 Task: Open Card Card0000000289 in Board Board0000000073 in Workspace WS0000000025 in Trello. Add Member Nikrathi889@gmail.com to Card Card0000000289 in Board Board0000000073 in Workspace WS0000000025 in Trello. Add Green Label titled Label0000000289 to Card Card0000000289 in Board Board0000000073 in Workspace WS0000000025 in Trello. Add Checklist CL0000000289 to Card Card0000000289 in Board Board0000000073 in Workspace WS0000000025 in Trello. Add Dates with Start Date as Apr 08 2023 and Due Date as Apr 30 2023 to Card Card0000000289 in Board Board0000000073 in Workspace WS0000000025 in Trello
Action: Mouse moved to (368, 246)
Screenshot: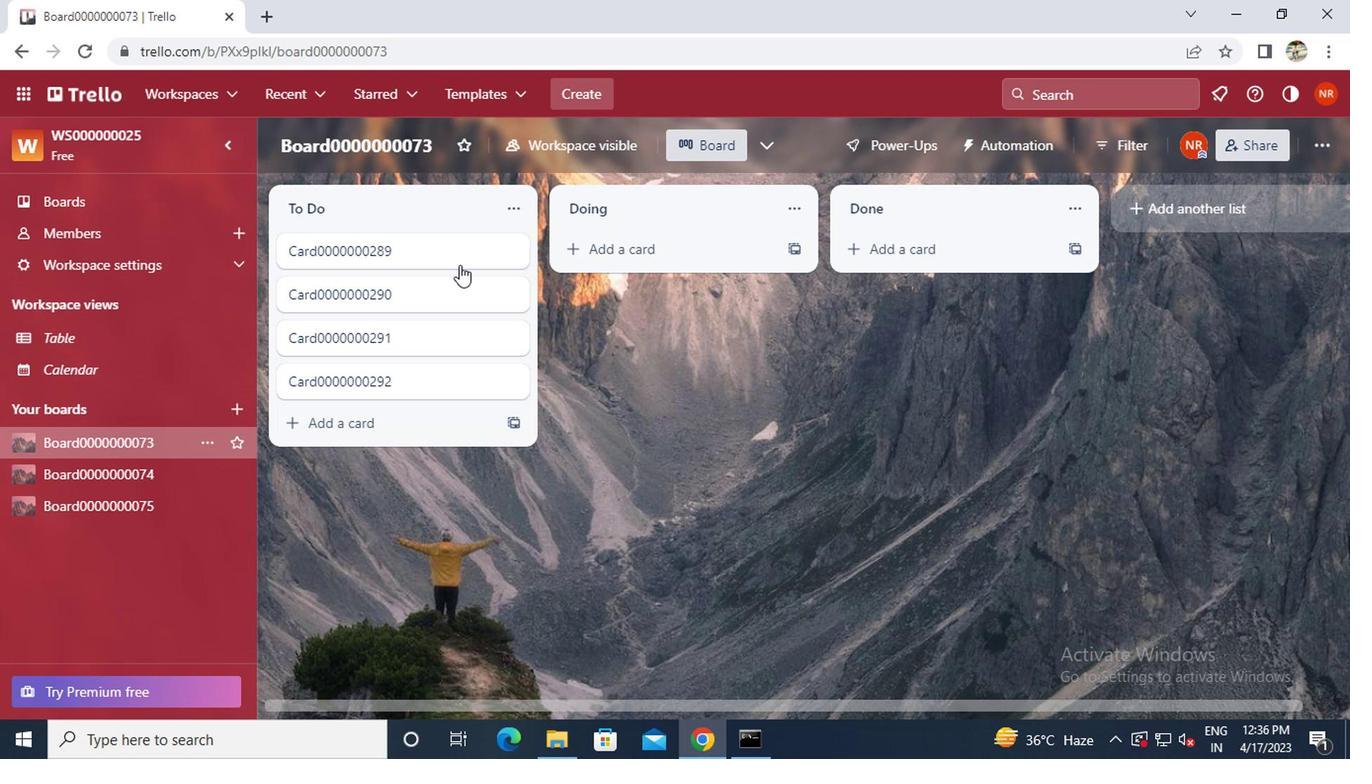 
Action: Mouse pressed left at (368, 246)
Screenshot: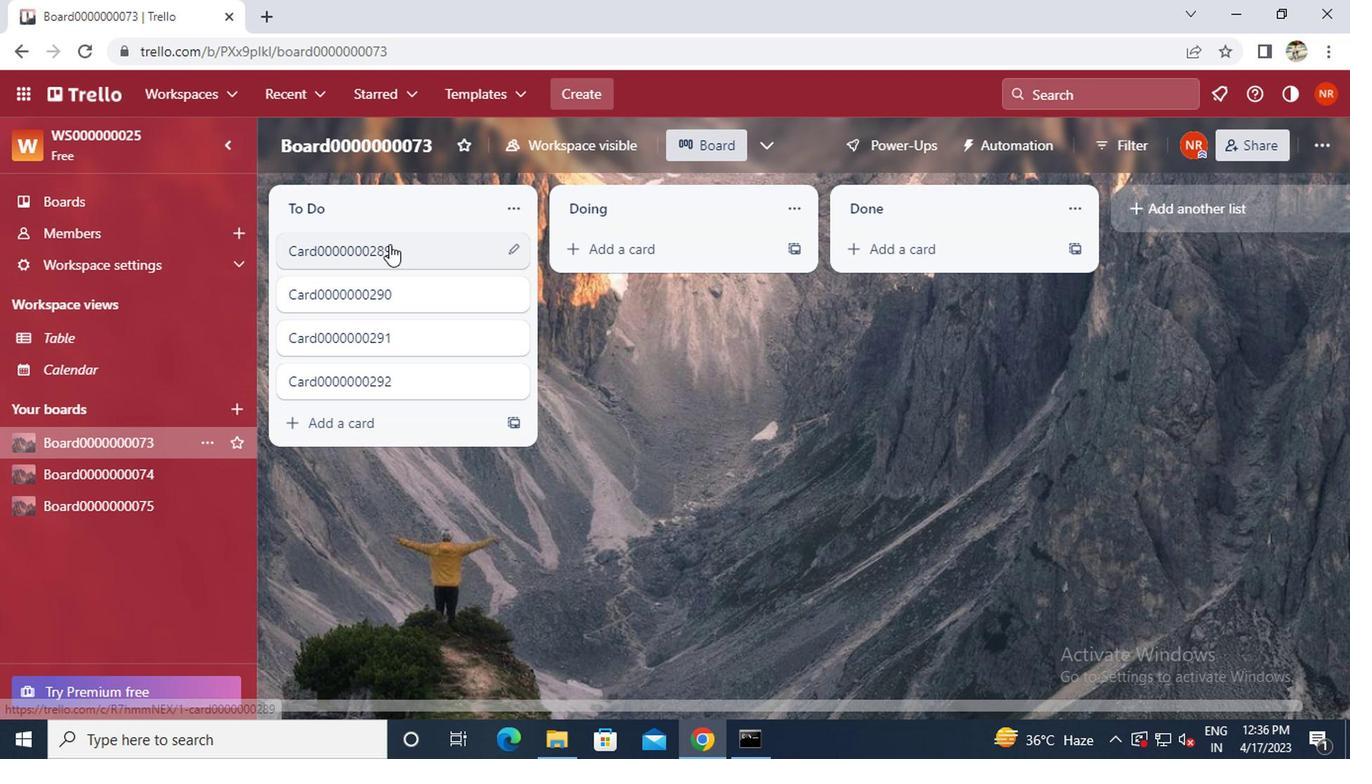 
Action: Mouse moved to (943, 254)
Screenshot: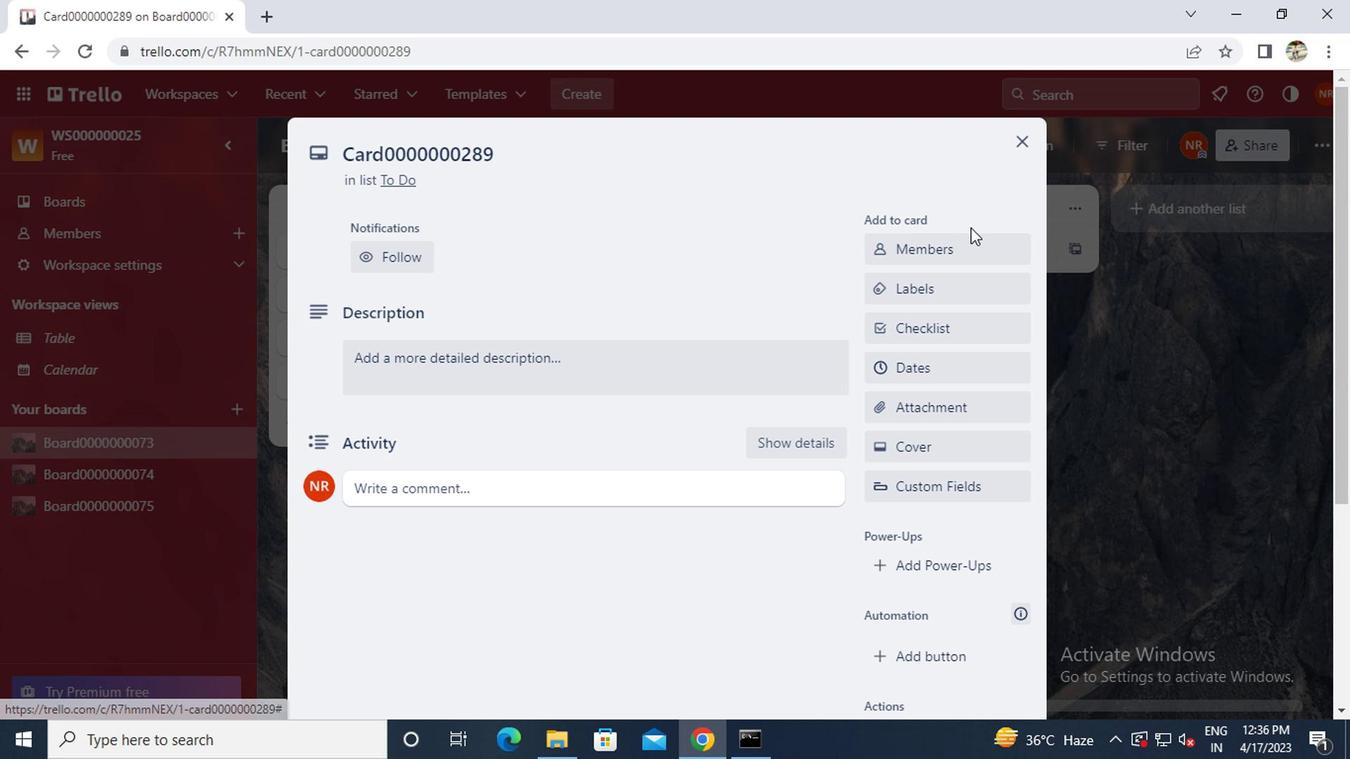 
Action: Mouse pressed left at (943, 254)
Screenshot: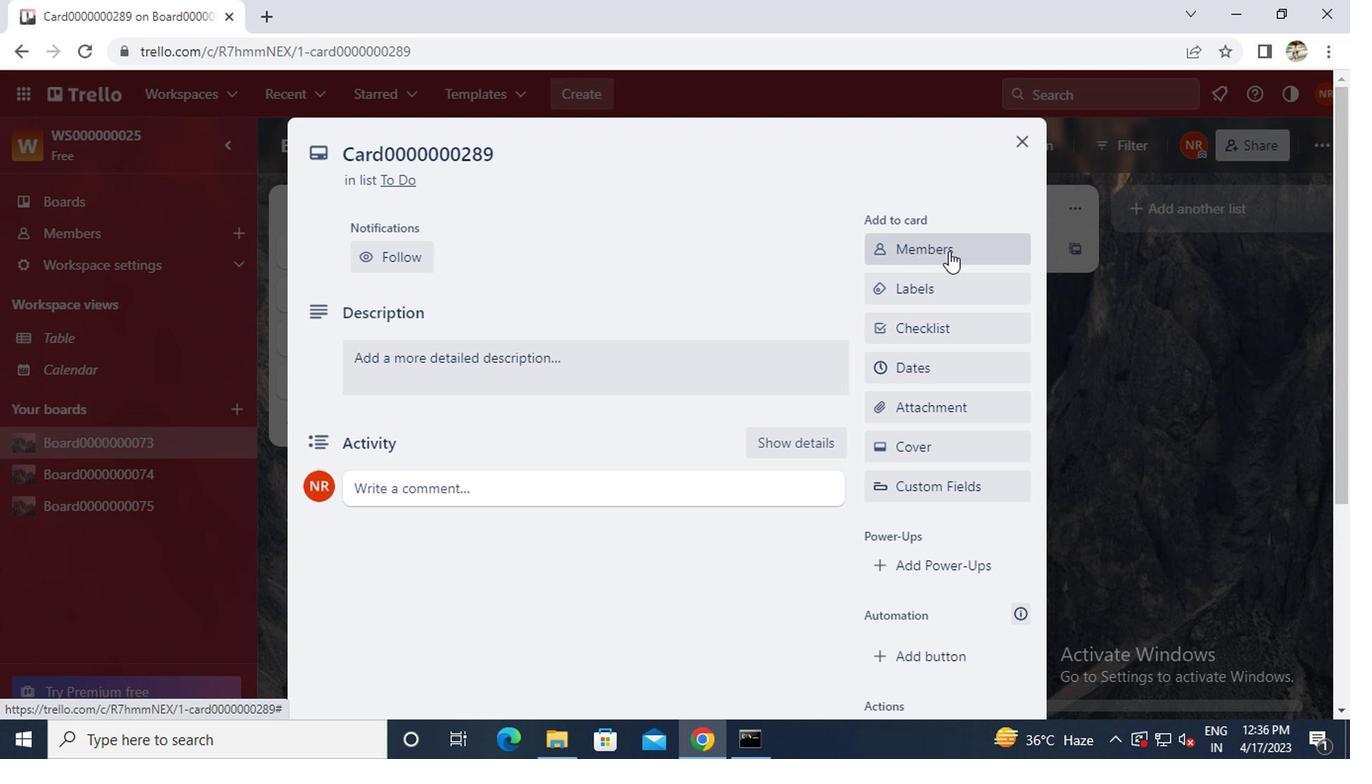 
Action: Mouse moved to (942, 254)
Screenshot: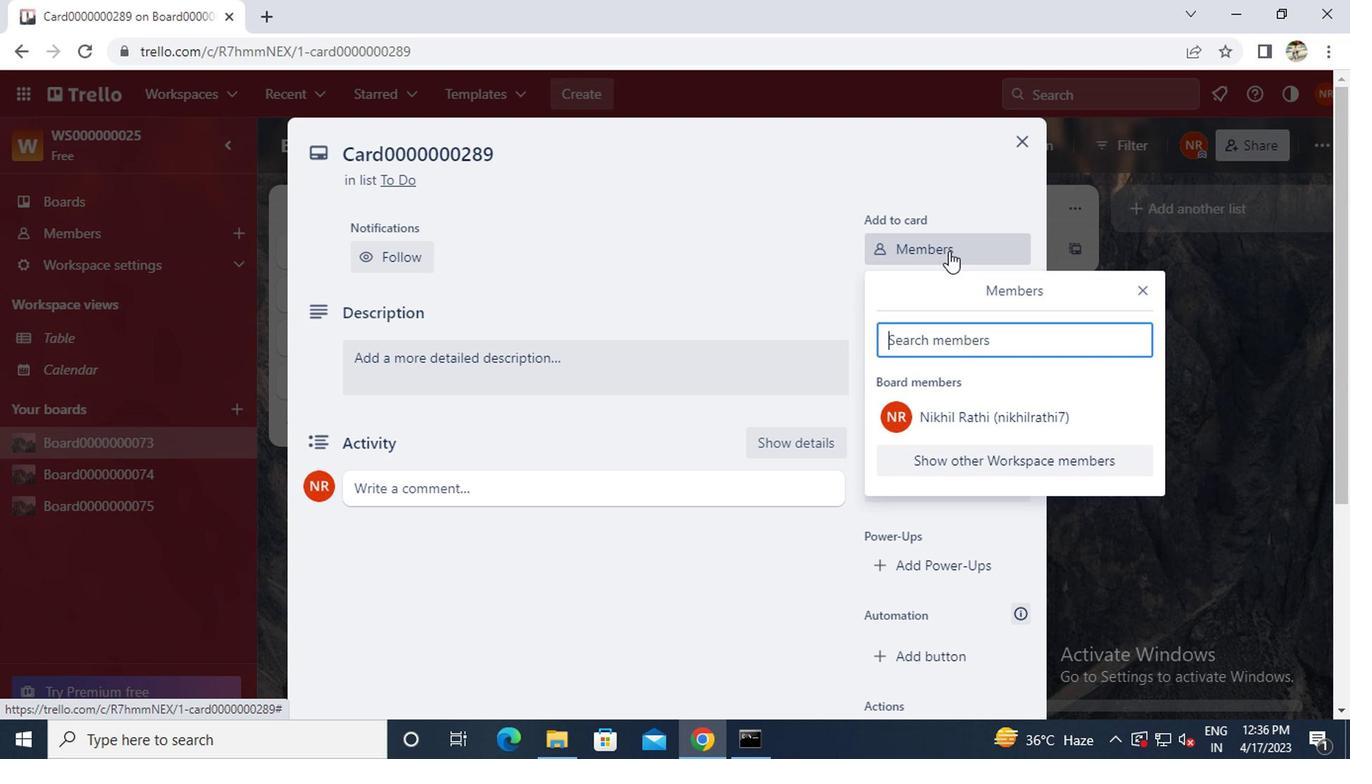 
Action: Key pressed n<Key.caps_lock>ikhil<Key.backspace><Key.backspace><Key.backspace>rathi889<Key.shift>@GMAIL.COM
Screenshot: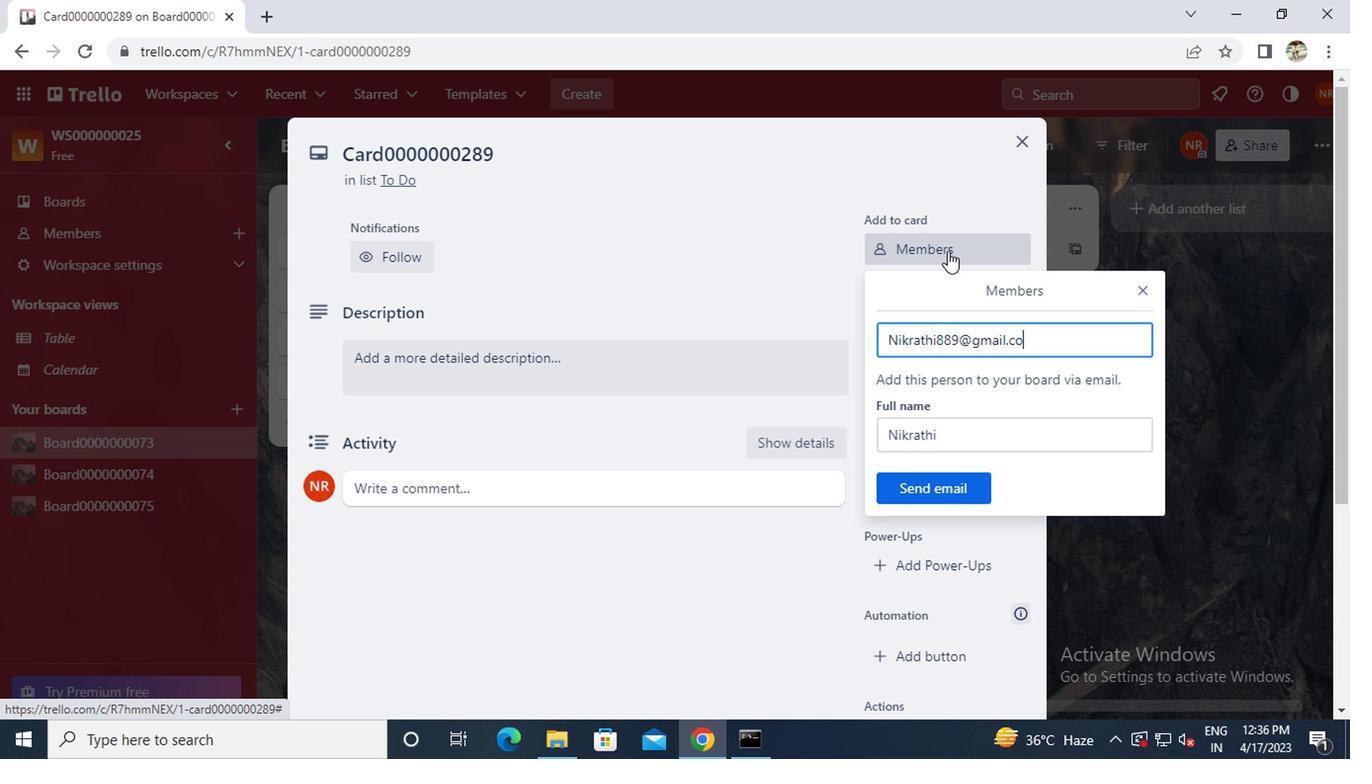 
Action: Mouse moved to (905, 483)
Screenshot: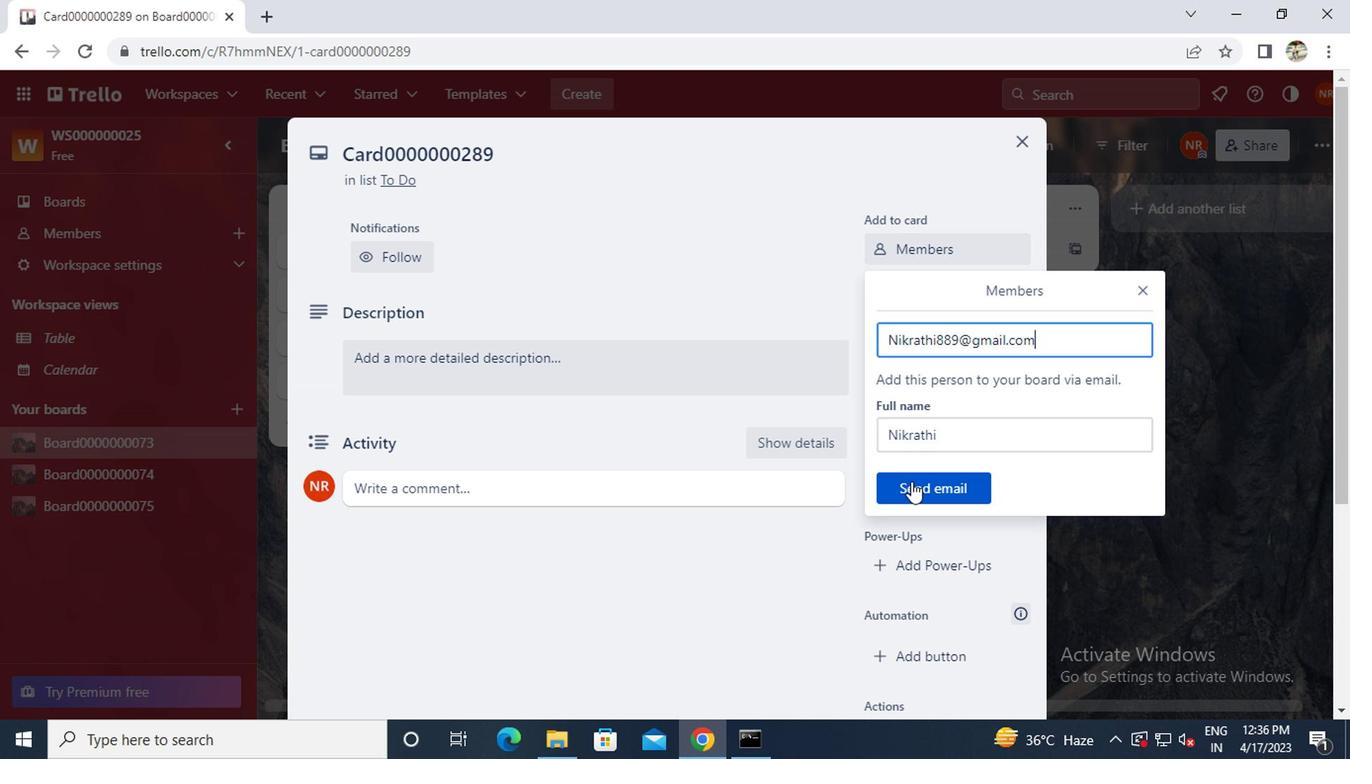 
Action: Mouse pressed left at (905, 483)
Screenshot: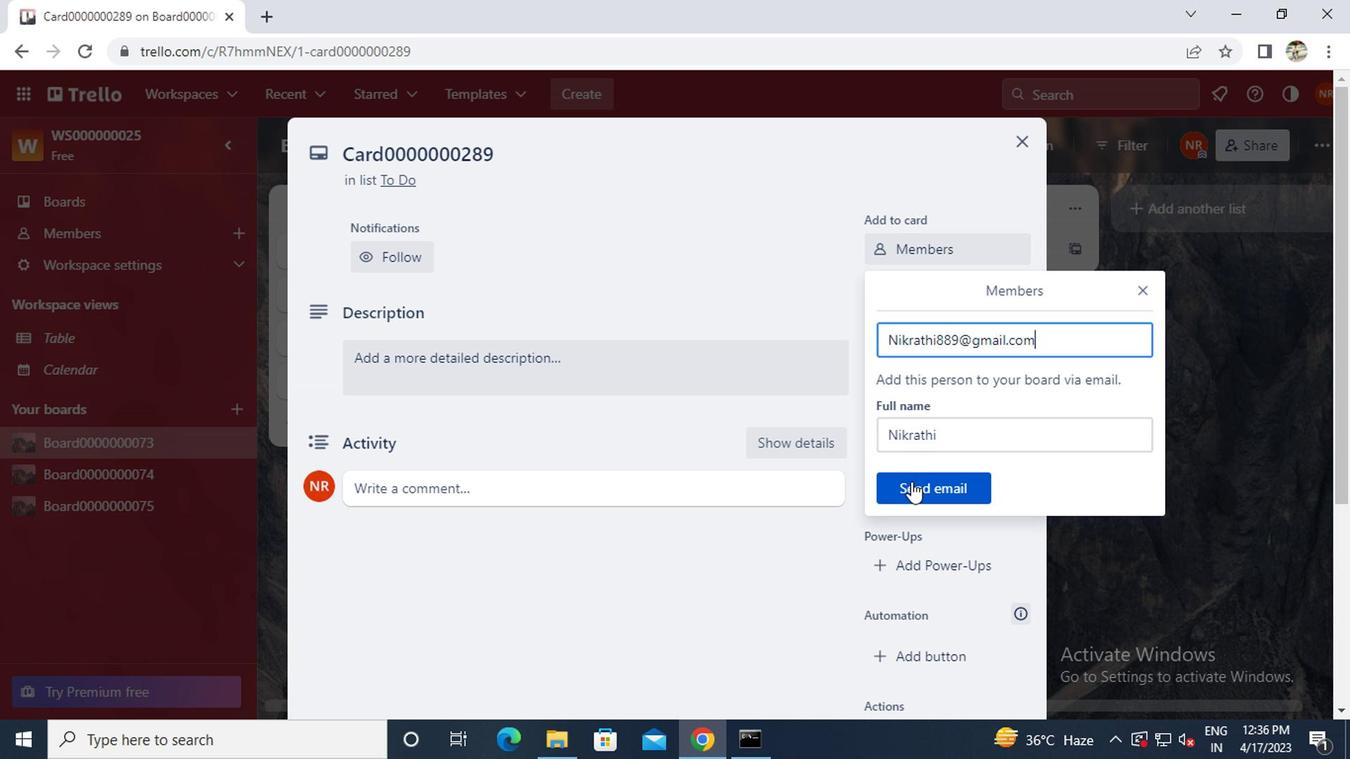 
Action: Mouse moved to (923, 294)
Screenshot: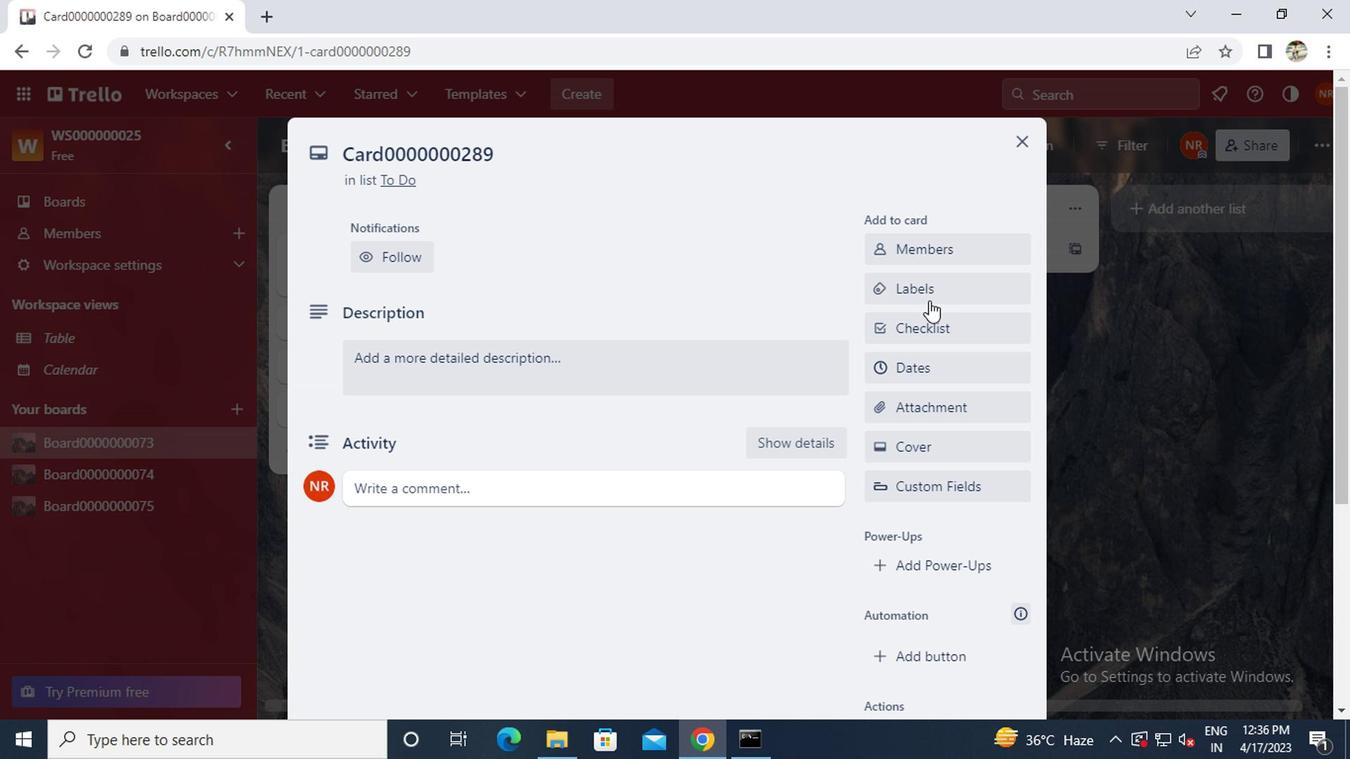 
Action: Mouse pressed left at (923, 294)
Screenshot: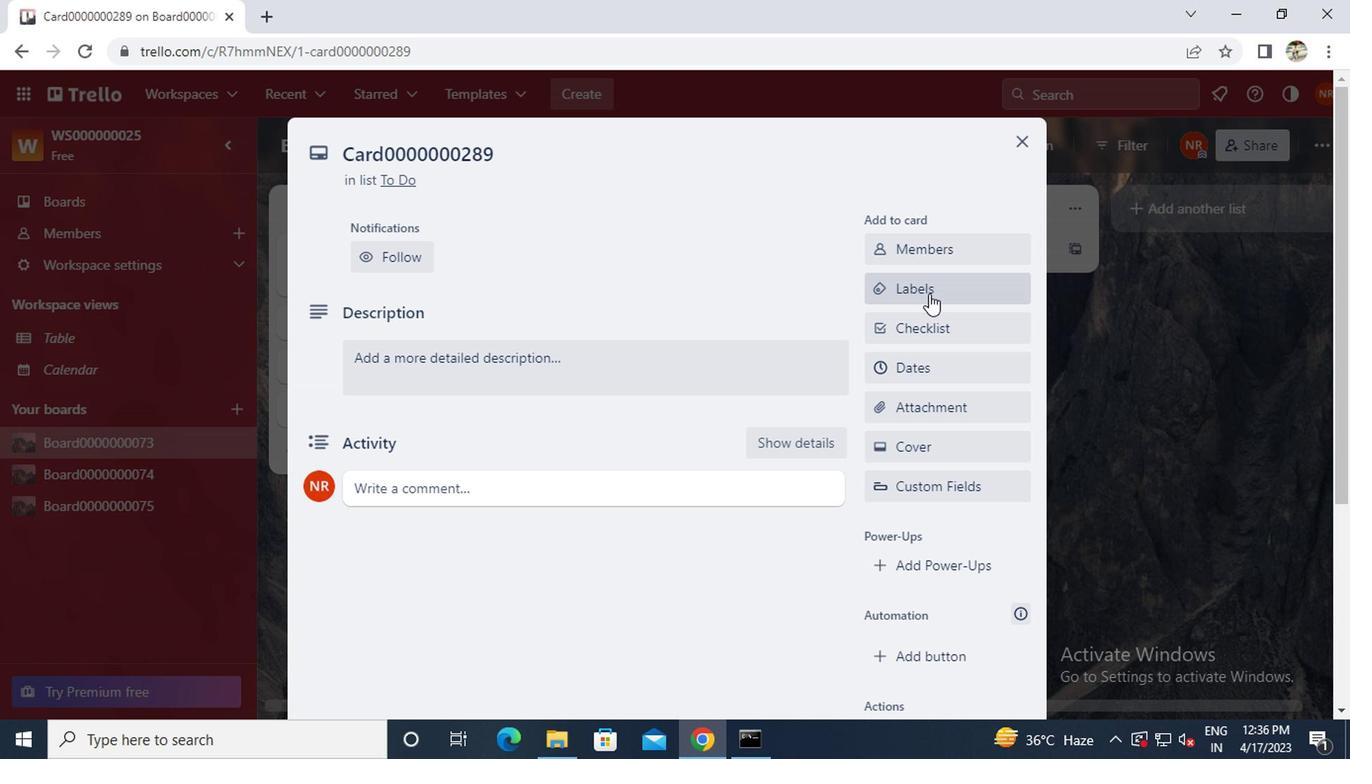
Action: Mouse moved to (959, 483)
Screenshot: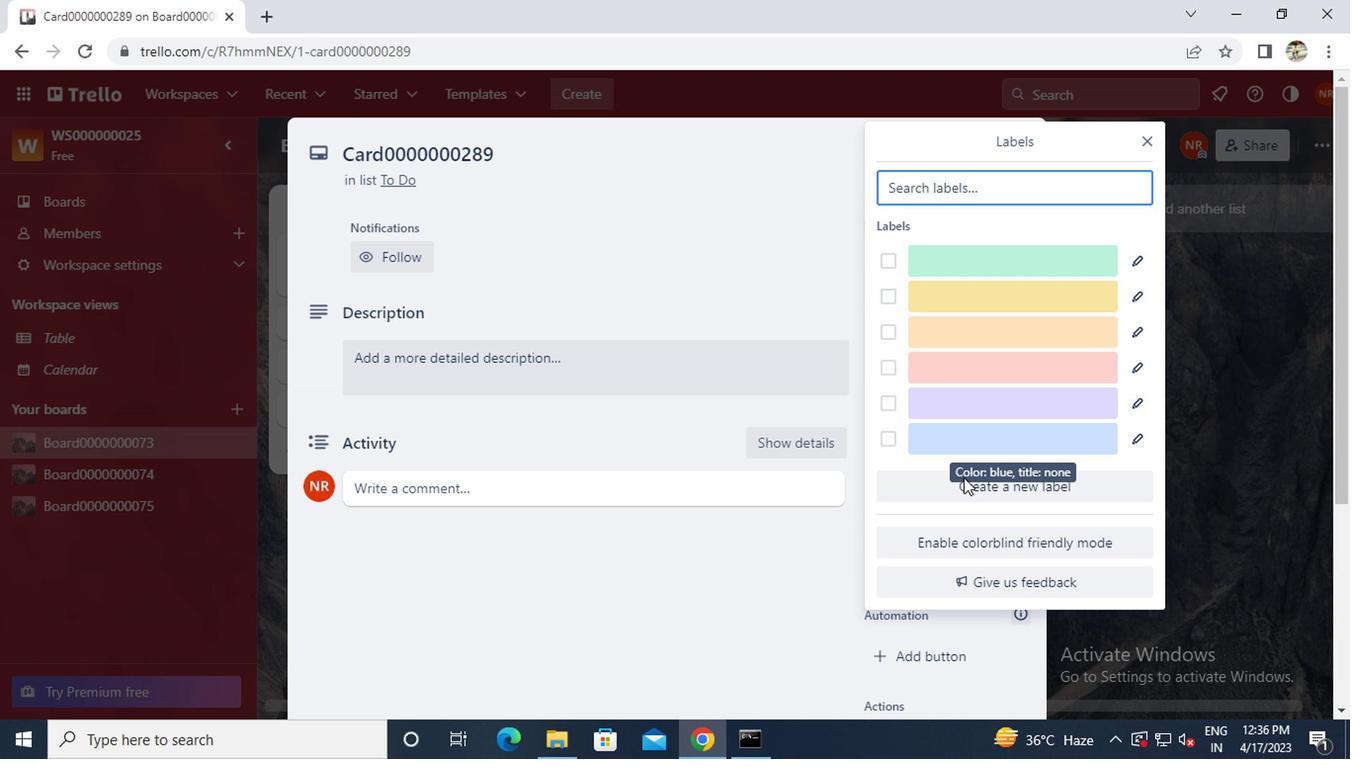 
Action: Mouse pressed left at (959, 483)
Screenshot: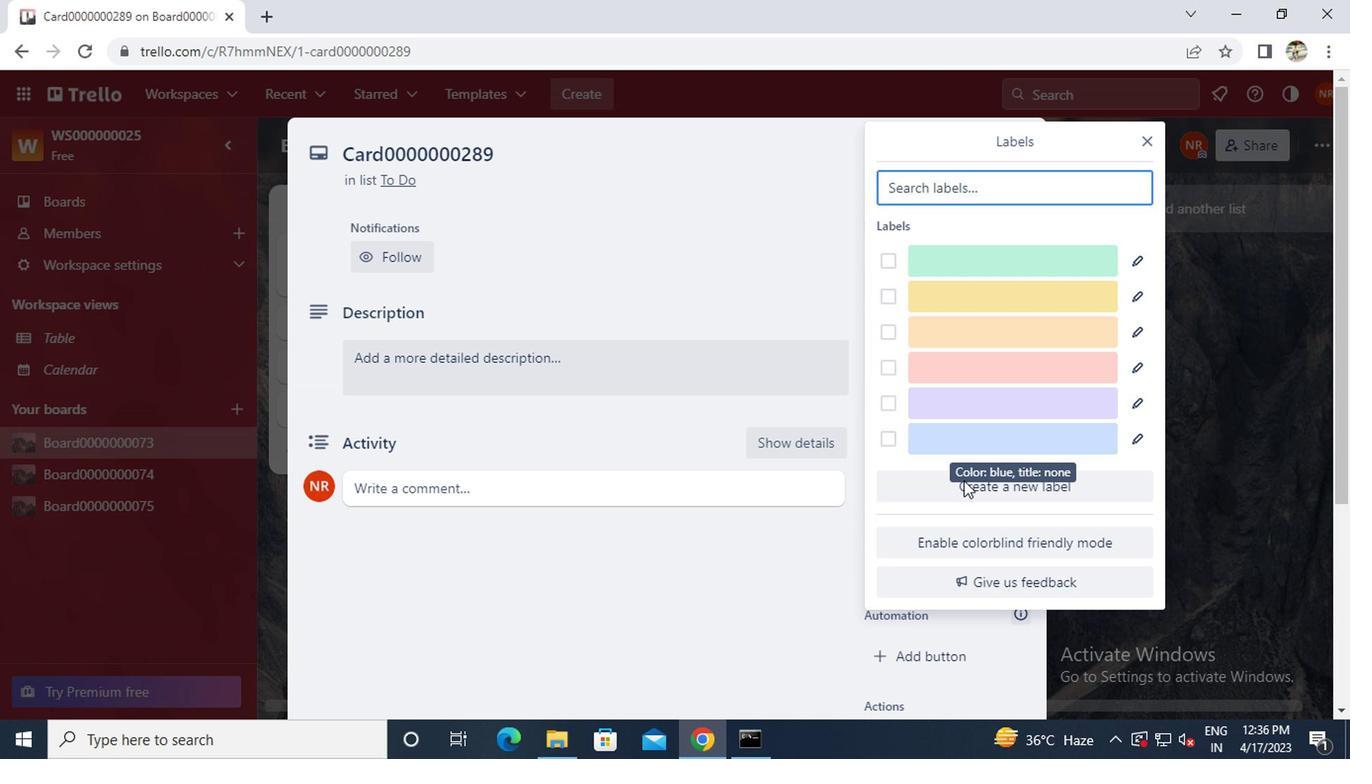 
Action: Mouse moved to (897, 434)
Screenshot: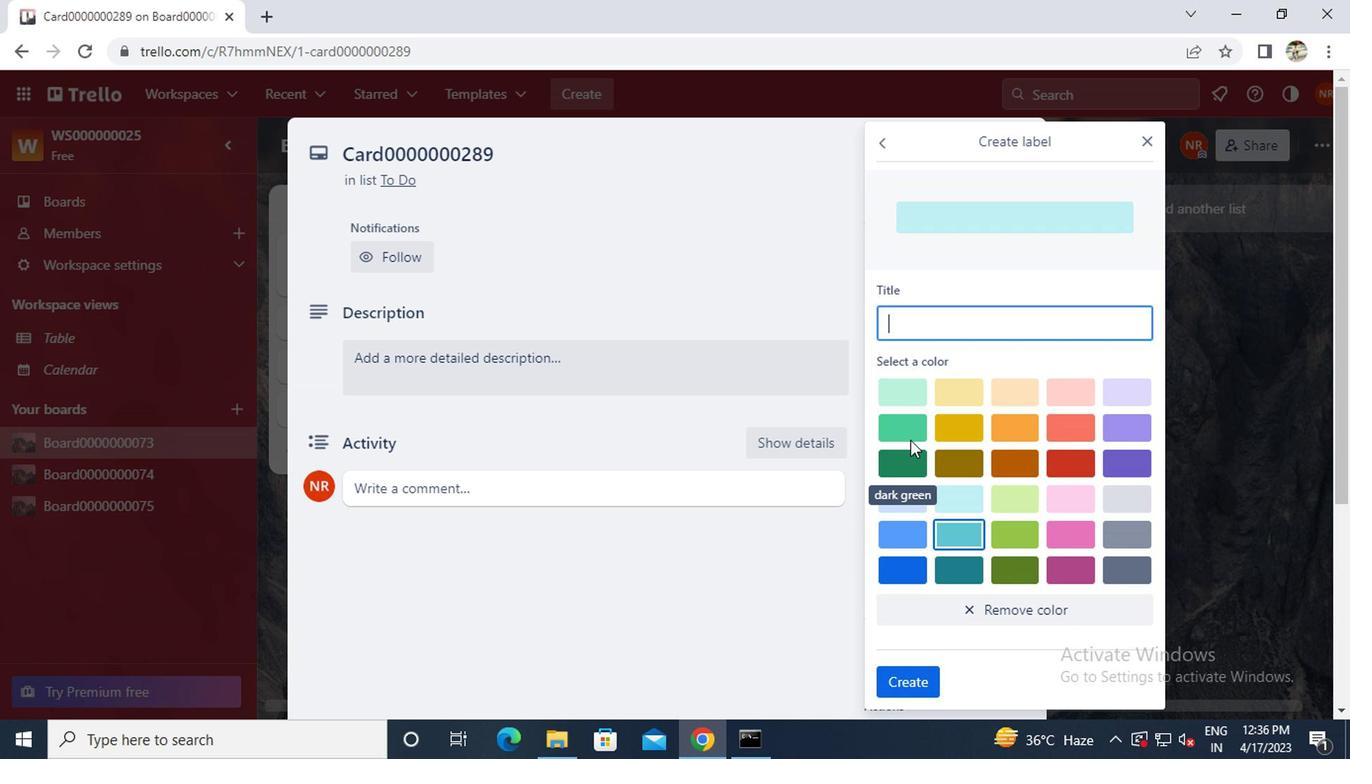 
Action: Mouse pressed left at (897, 434)
Screenshot: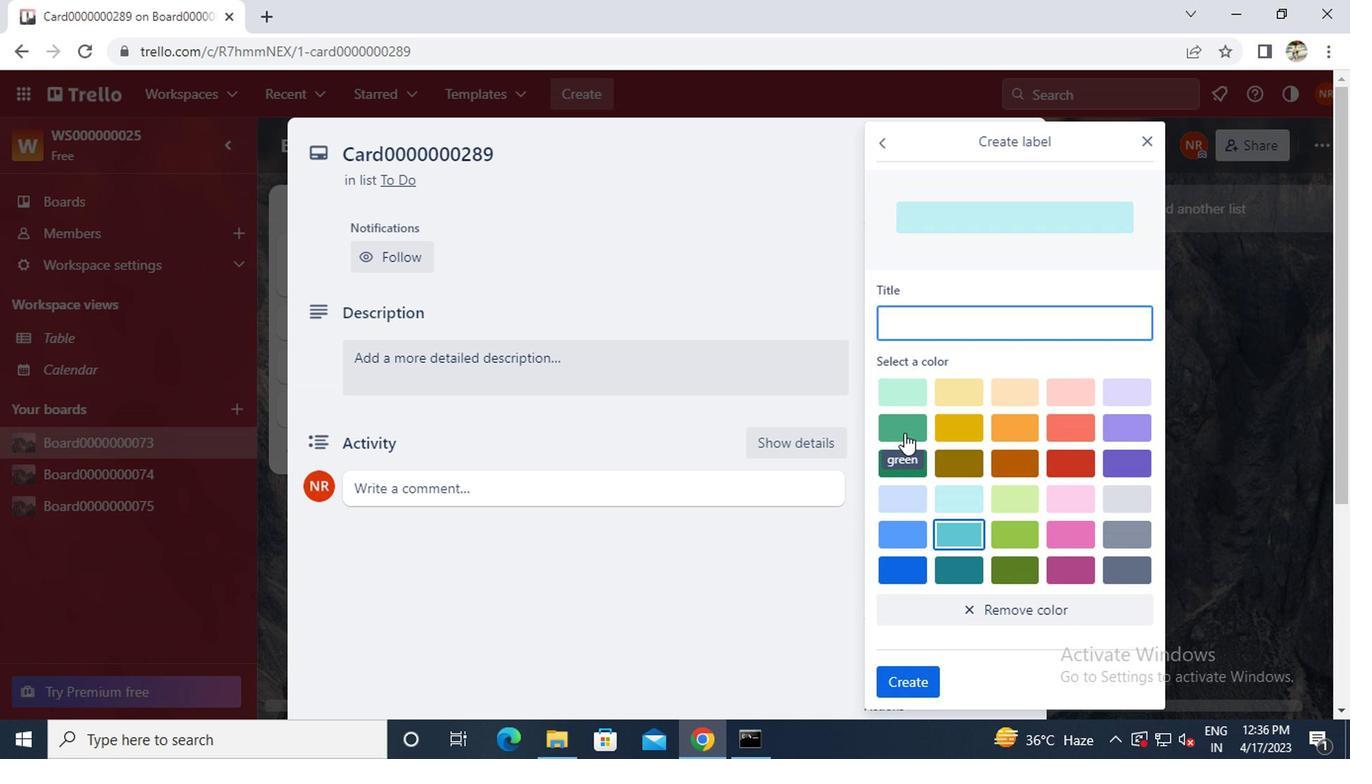 
Action: Mouse moved to (902, 320)
Screenshot: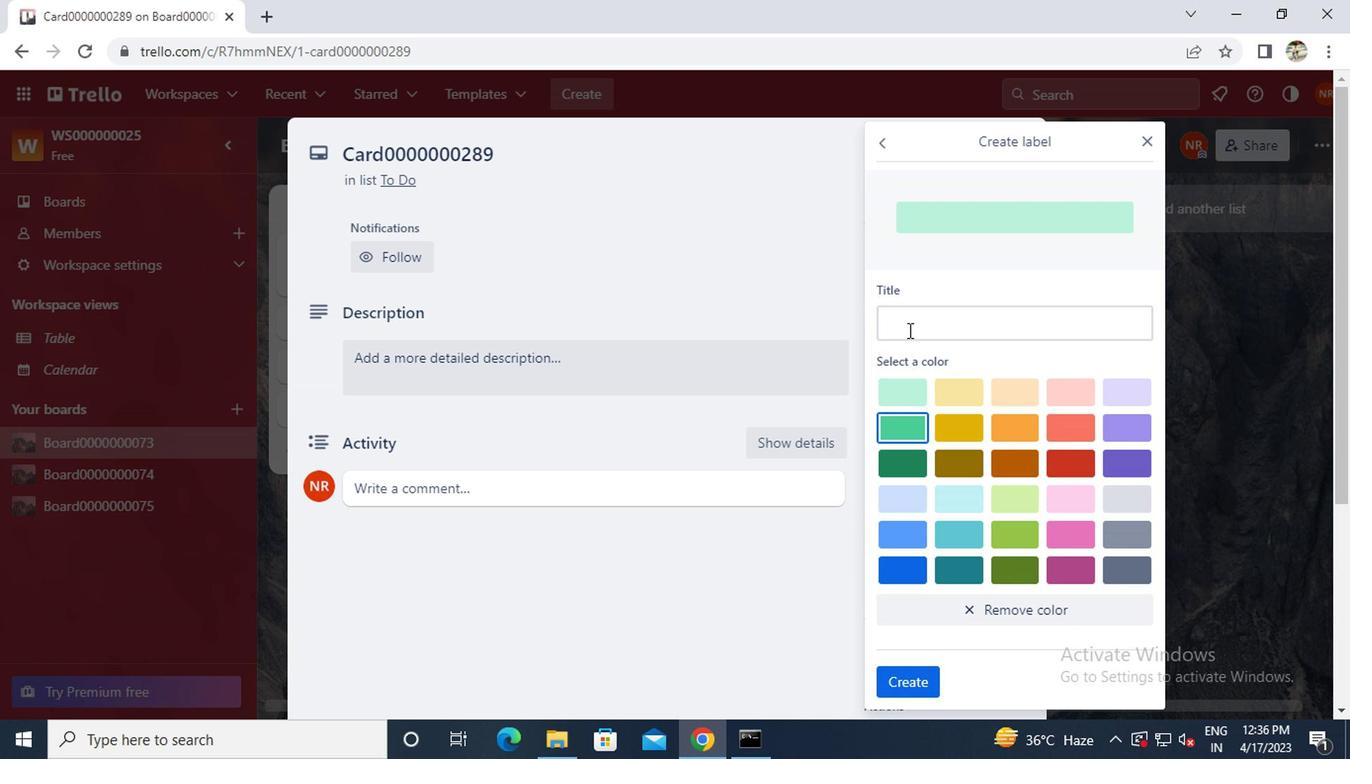 
Action: Mouse pressed left at (902, 320)
Screenshot: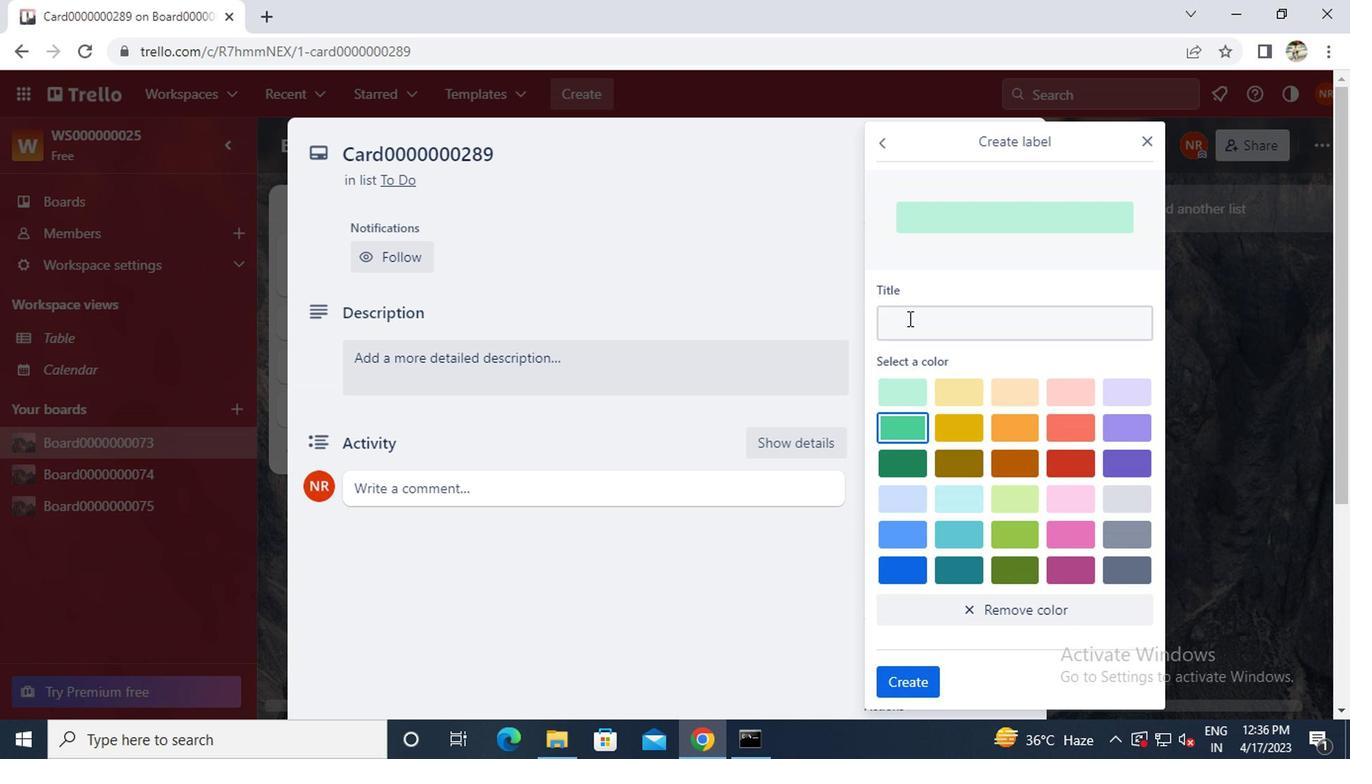 
Action: Mouse moved to (904, 316)
Screenshot: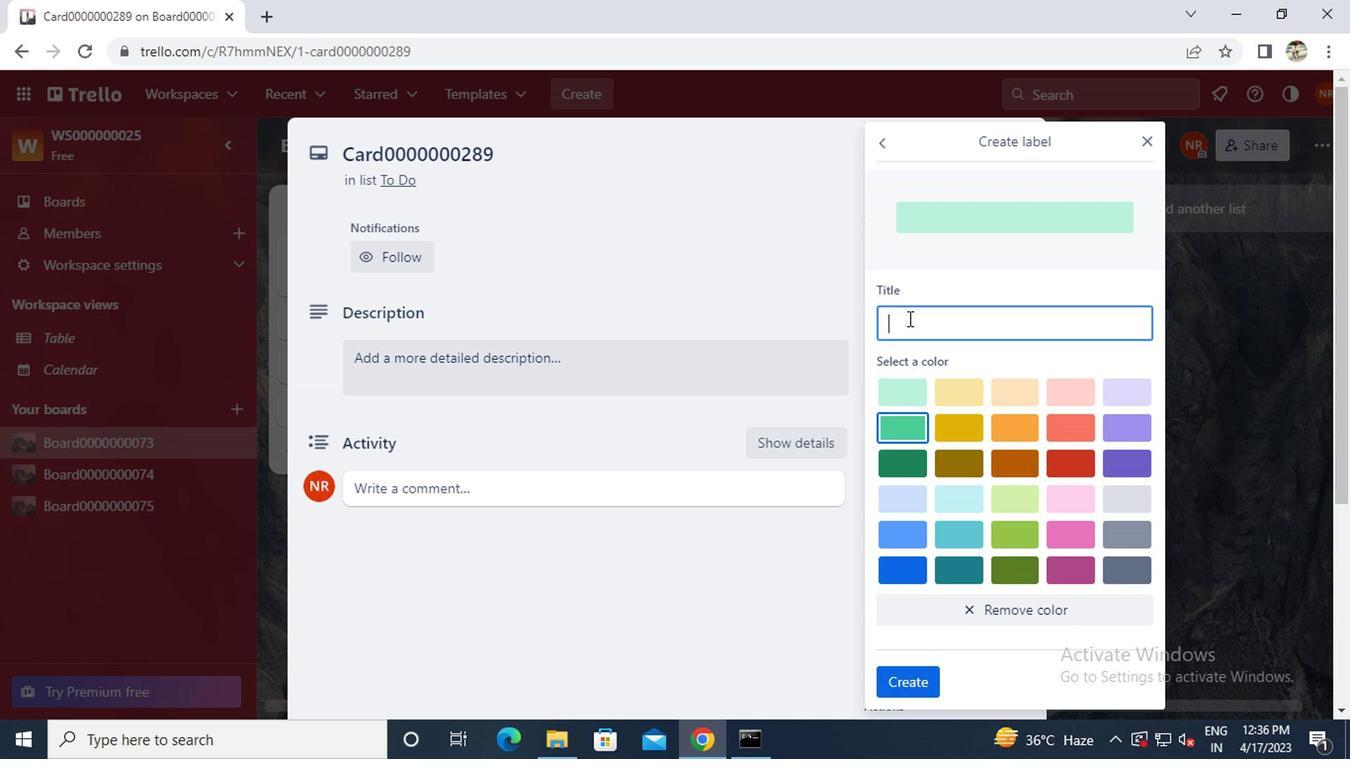 
Action: Key pressed <Key.caps_lock>
Screenshot: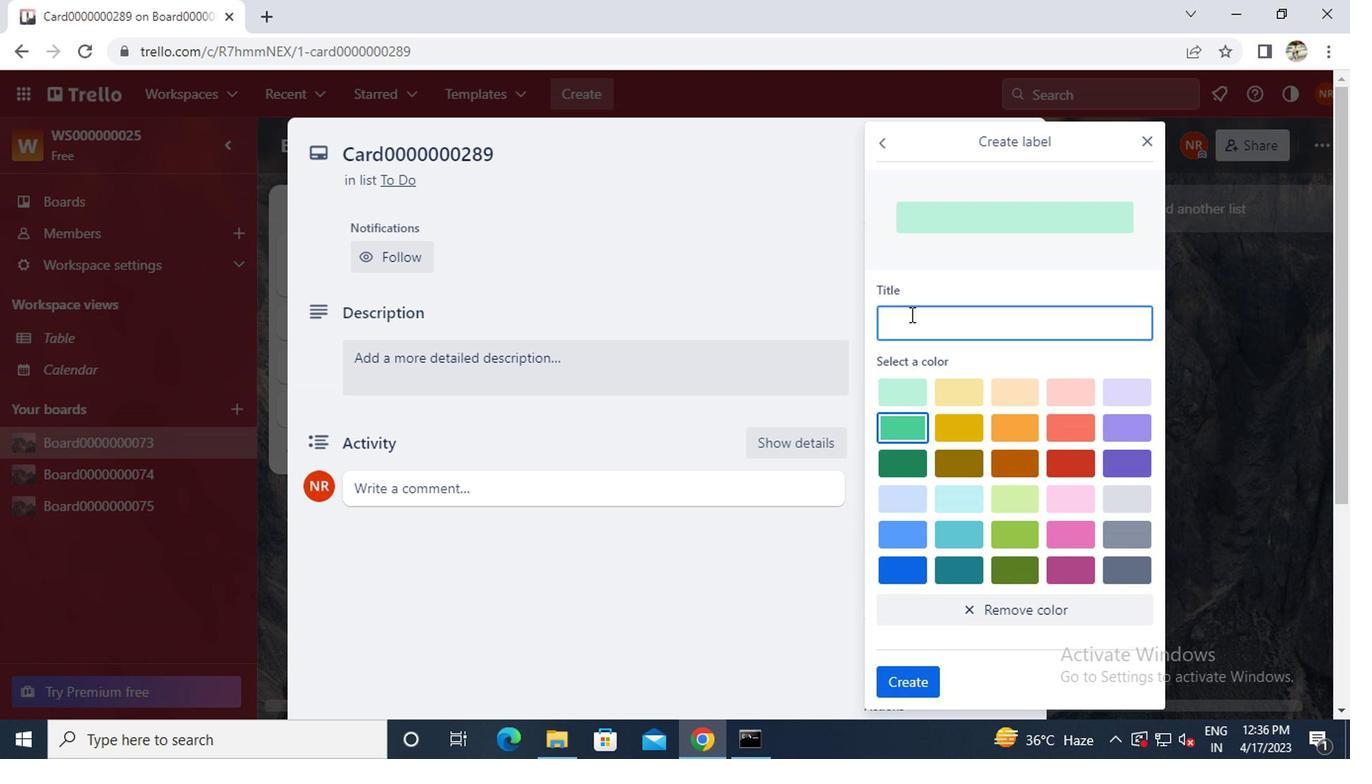 
Action: Mouse moved to (905, 315)
Screenshot: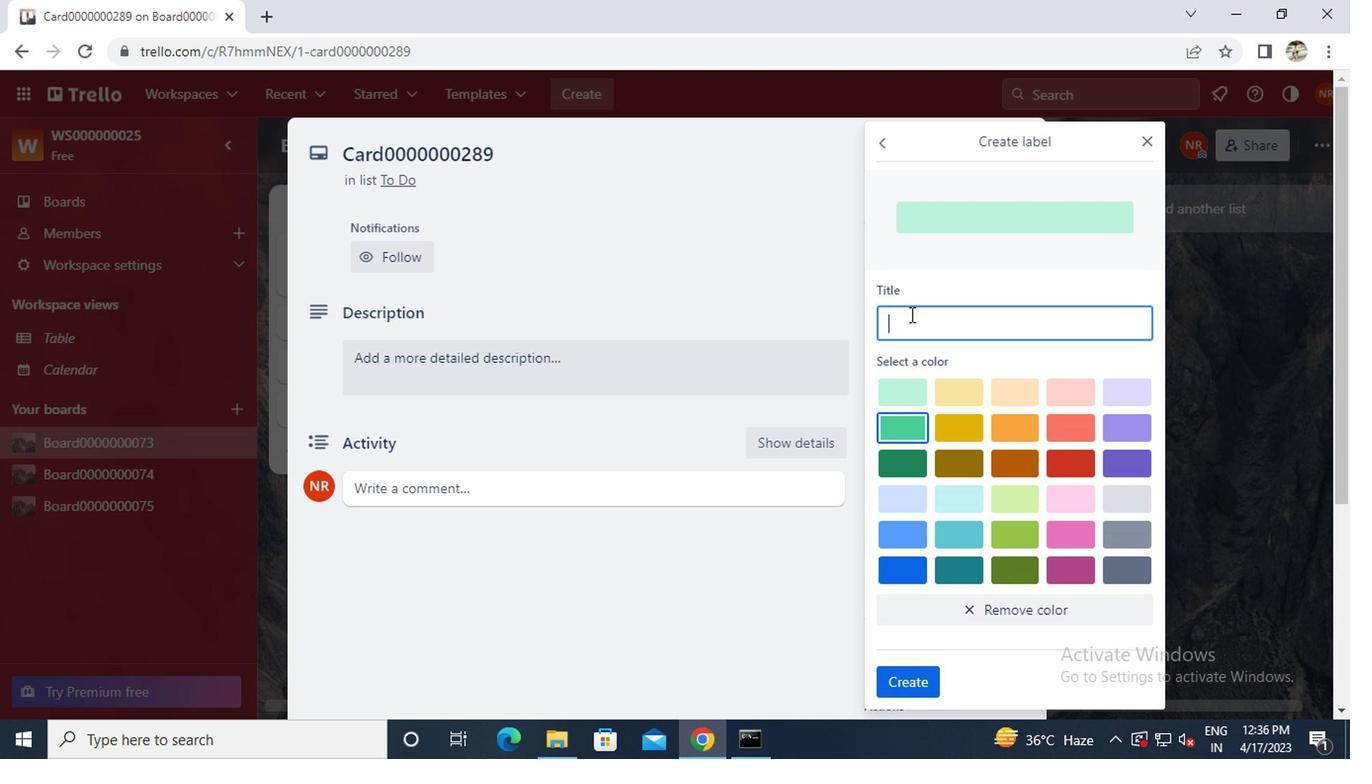 
Action: Key pressed L
Screenshot: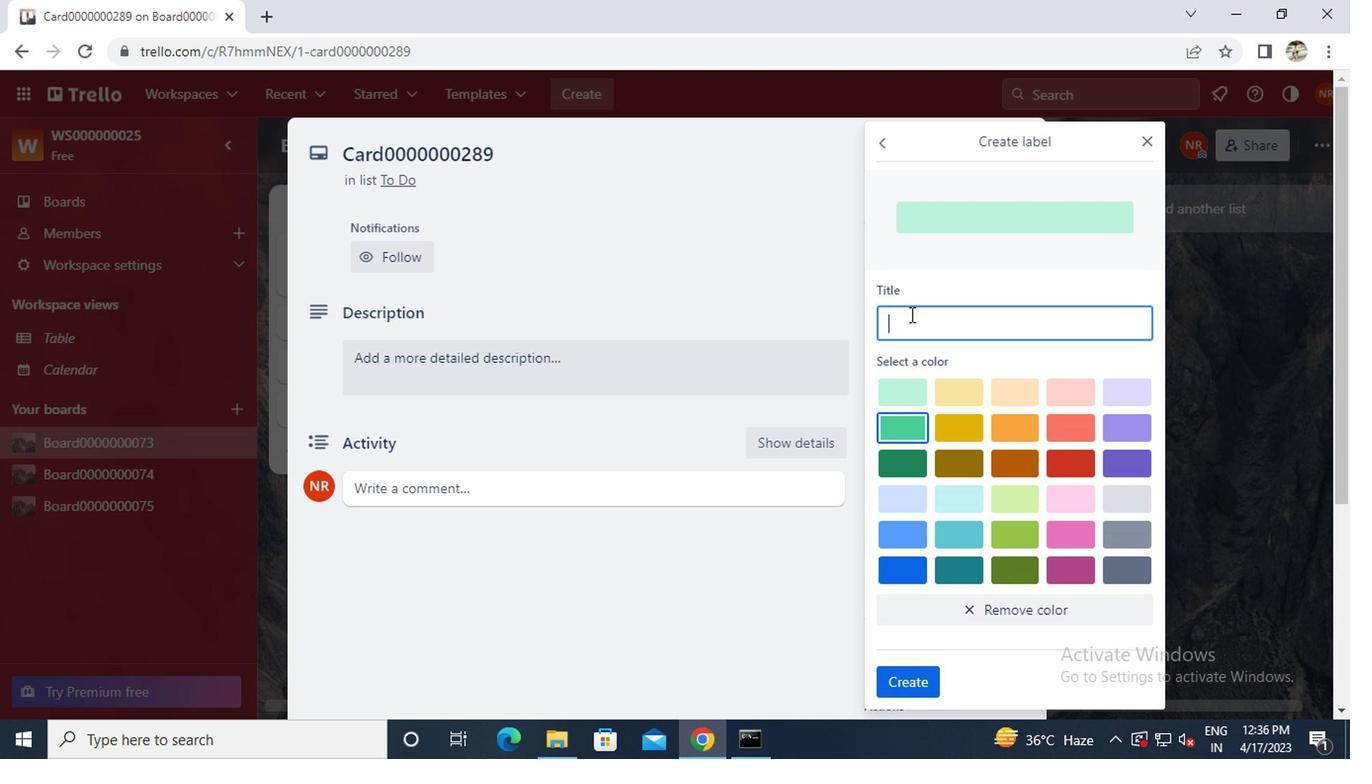 
Action: Mouse moved to (906, 314)
Screenshot: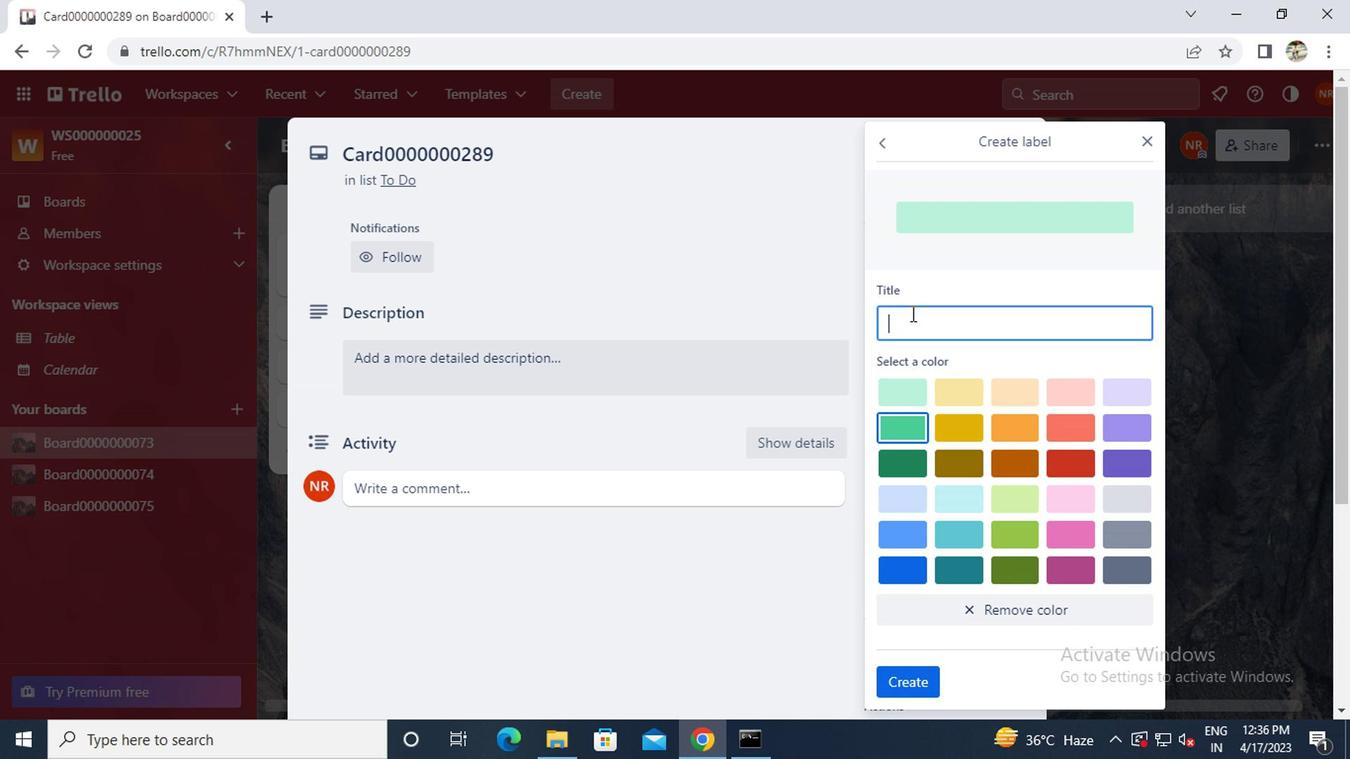 
Action: Key pressed ABEL0<Key.backspace><Key.backspace><Key.backspace><Key.backspace><Key.backspace><Key.backspace><Key.backspace><Key.backspace><Key.backspace><Key.backspace><Key.caps_lock><Key.caps_lock>L<Key.caps_lock>ABEL000000289
Screenshot: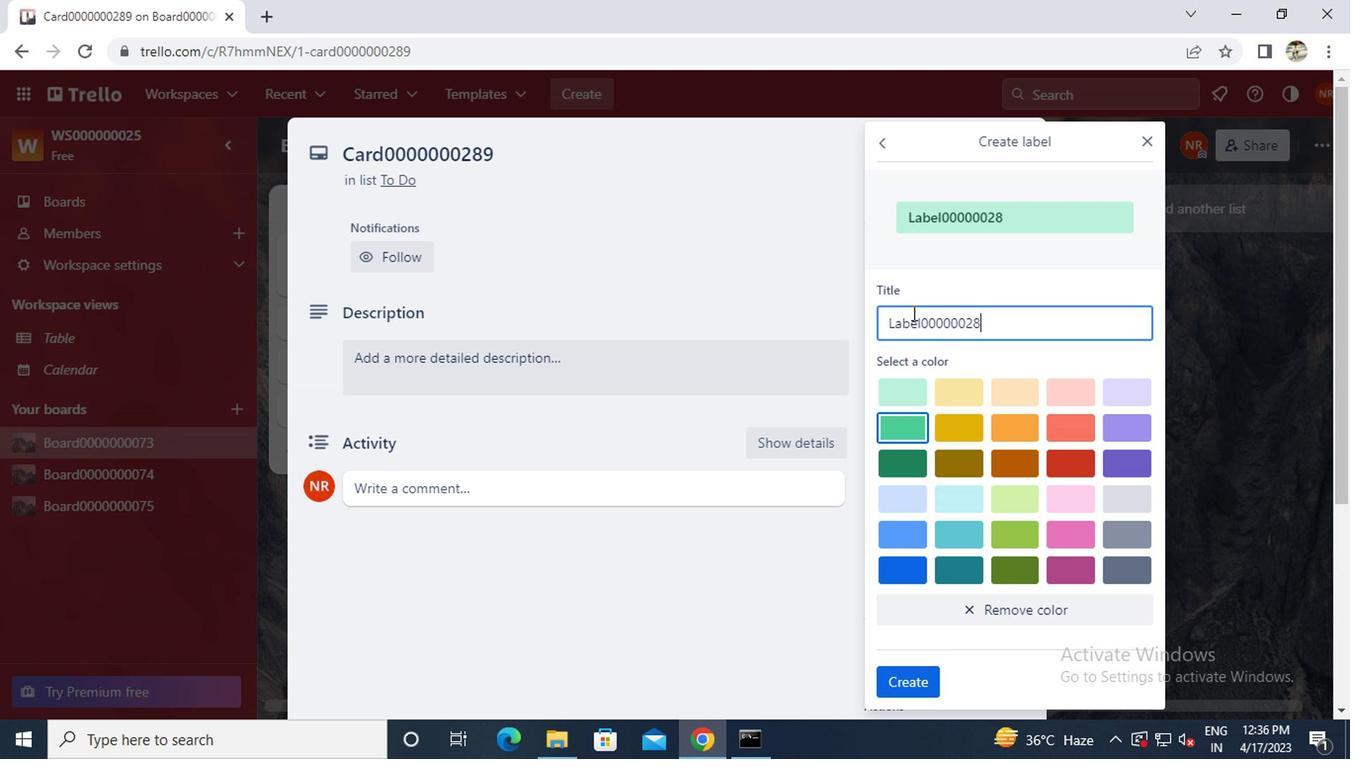 
Action: Mouse moved to (890, 682)
Screenshot: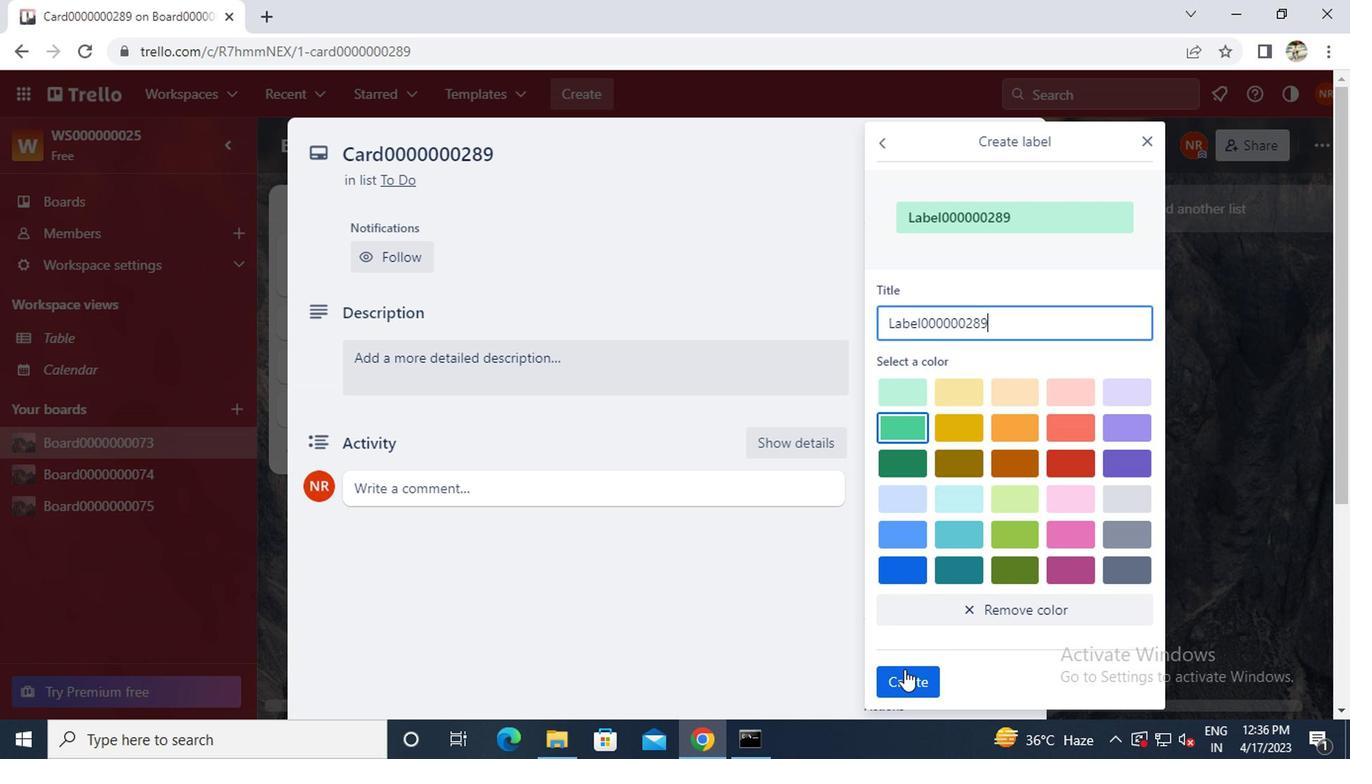 
Action: Mouse pressed left at (890, 682)
Screenshot: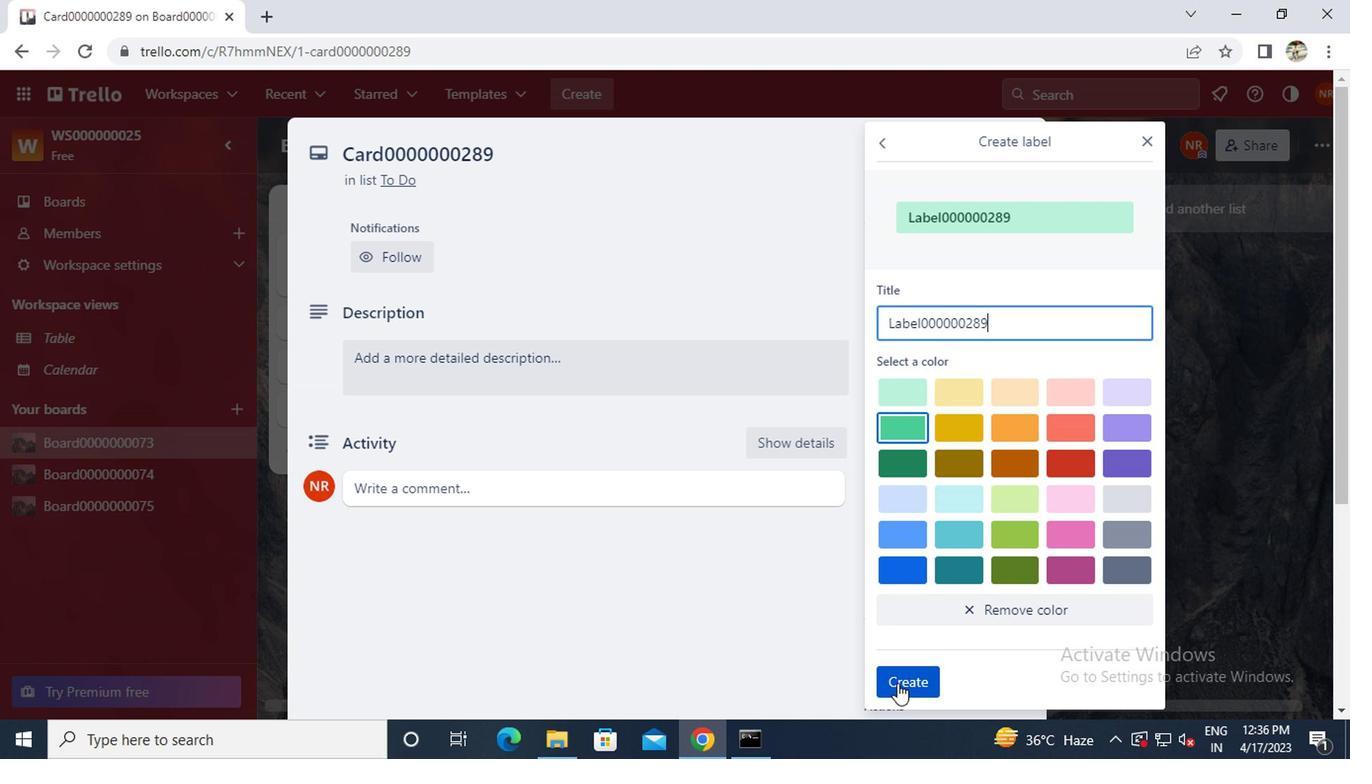 
Action: Mouse moved to (1146, 146)
Screenshot: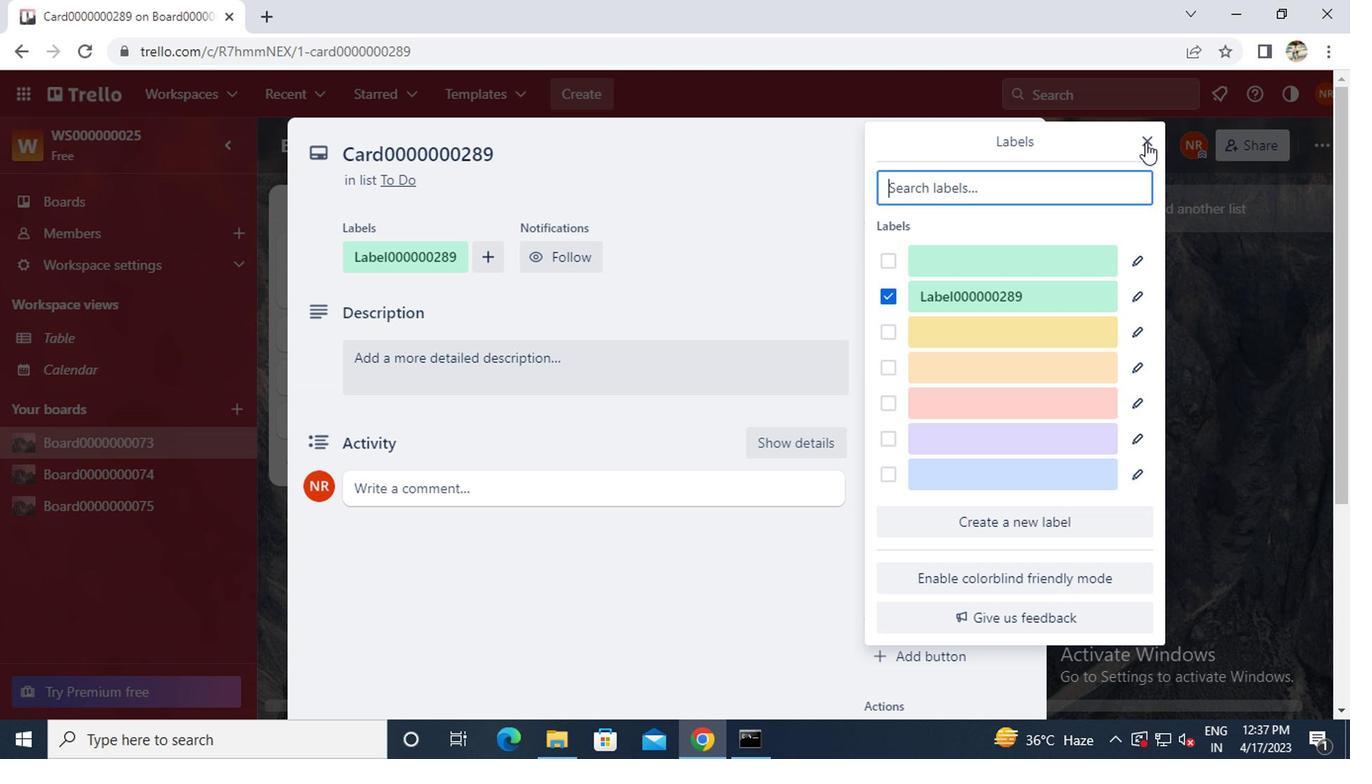 
Action: Mouse pressed left at (1146, 146)
Screenshot: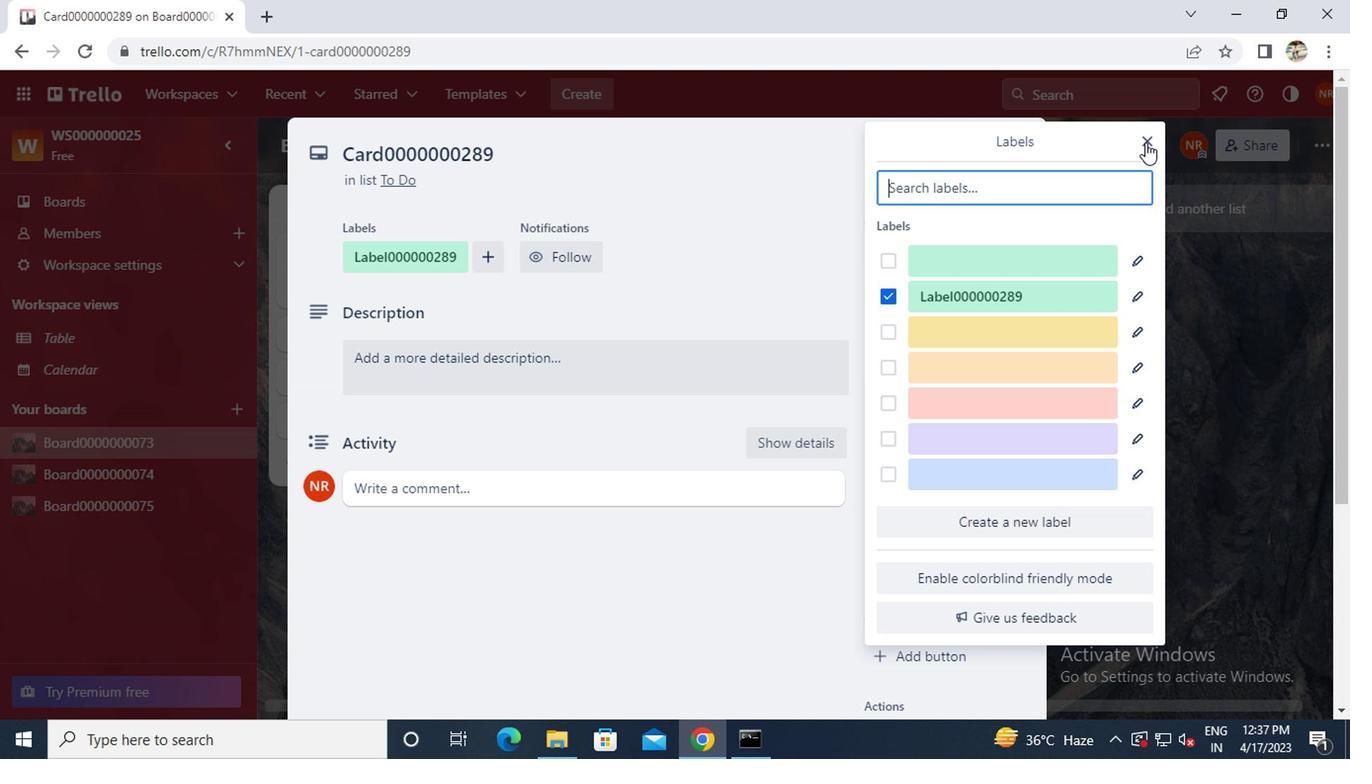 
Action: Mouse moved to (969, 328)
Screenshot: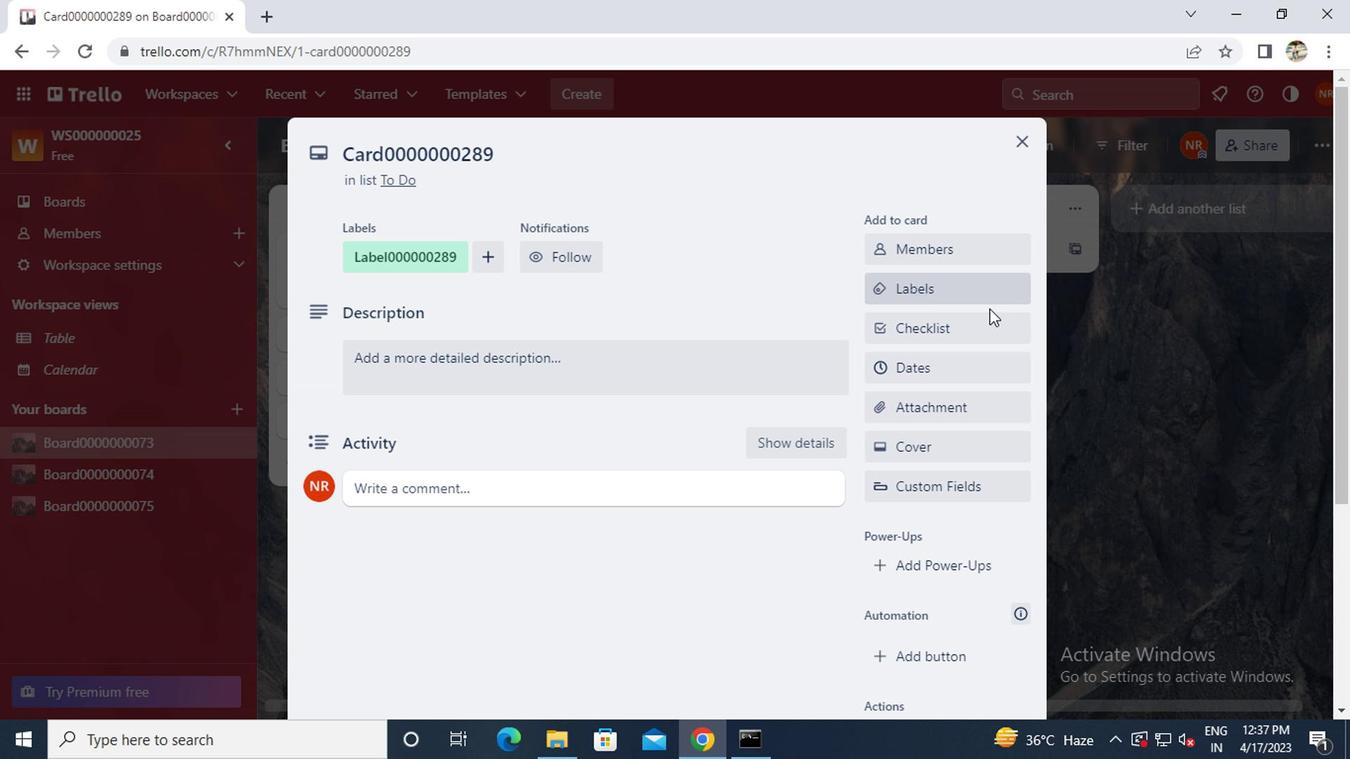
Action: Mouse pressed left at (969, 328)
Screenshot: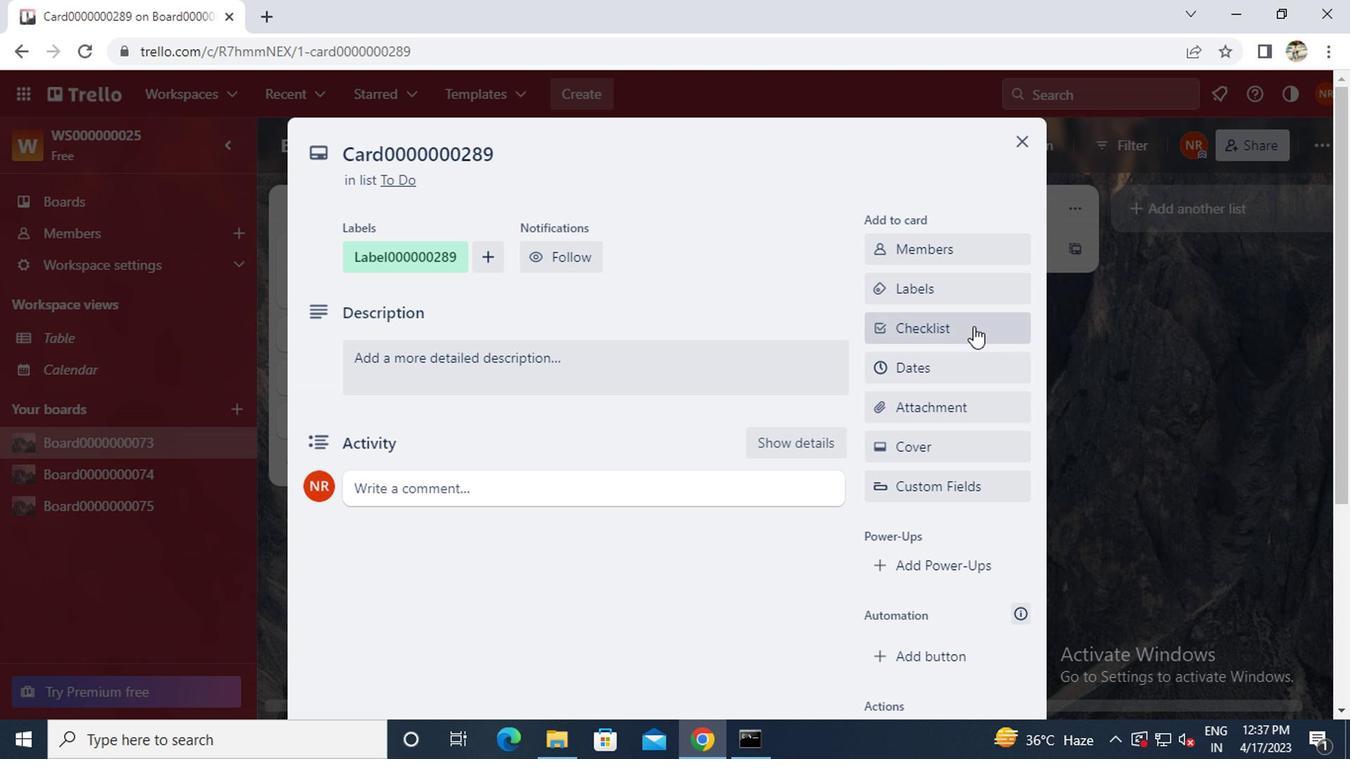
Action: Key pressed <Key.caps_lock>CL00000000289
Screenshot: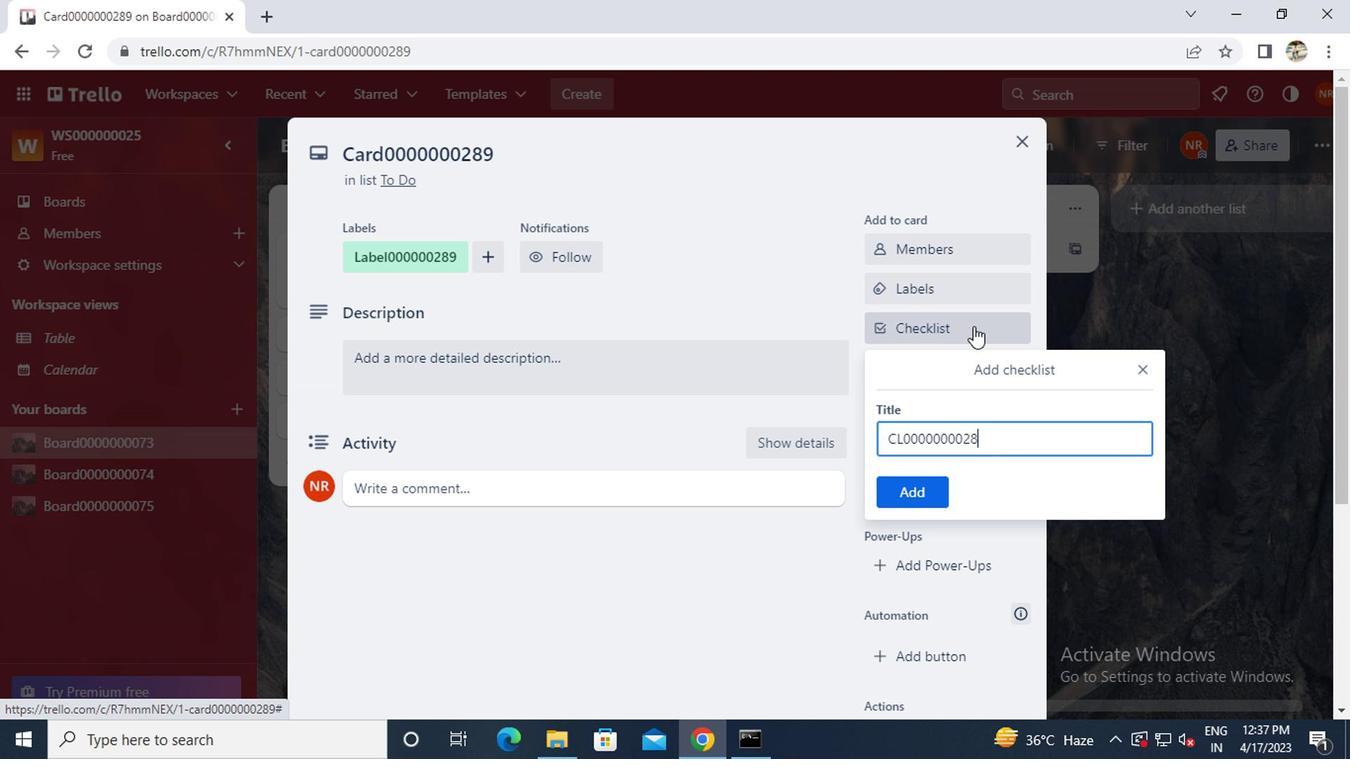 
Action: Mouse moved to (899, 492)
Screenshot: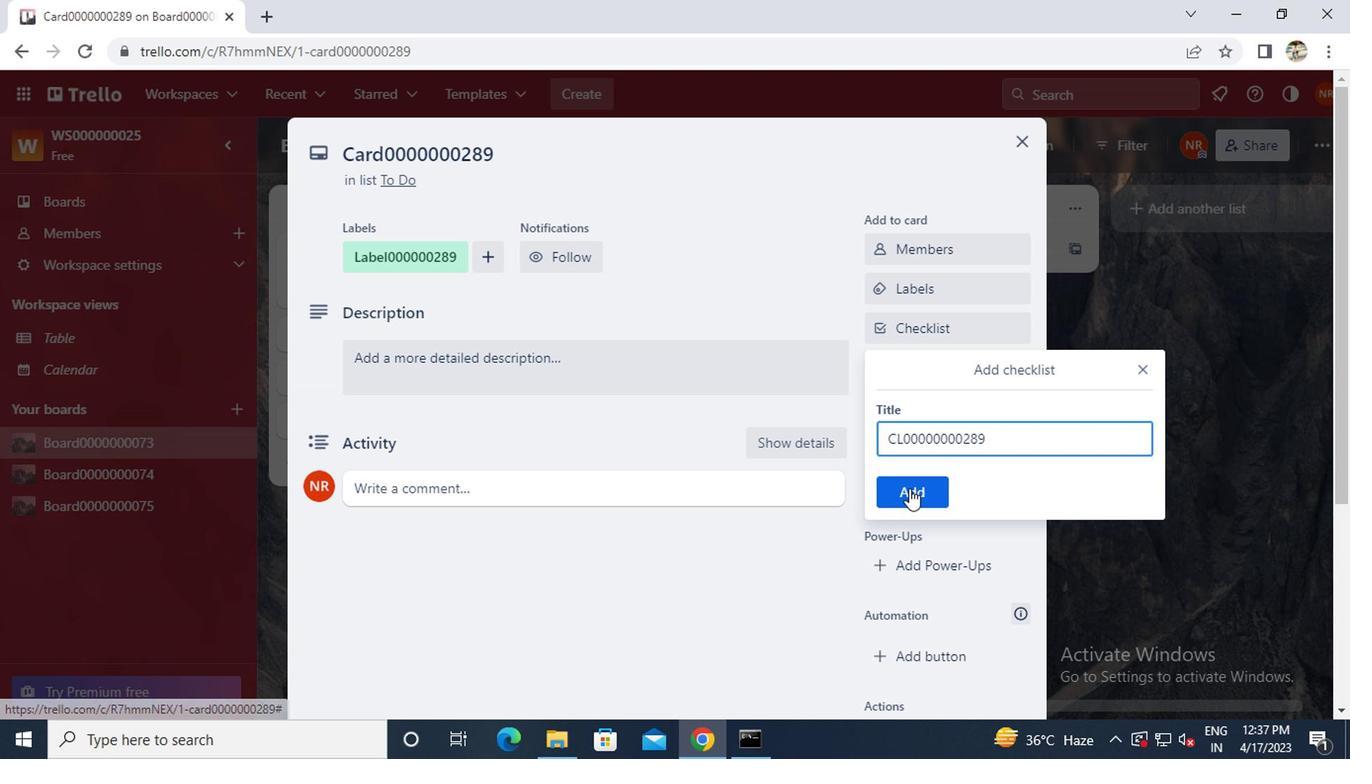 
Action: Mouse pressed left at (899, 492)
Screenshot: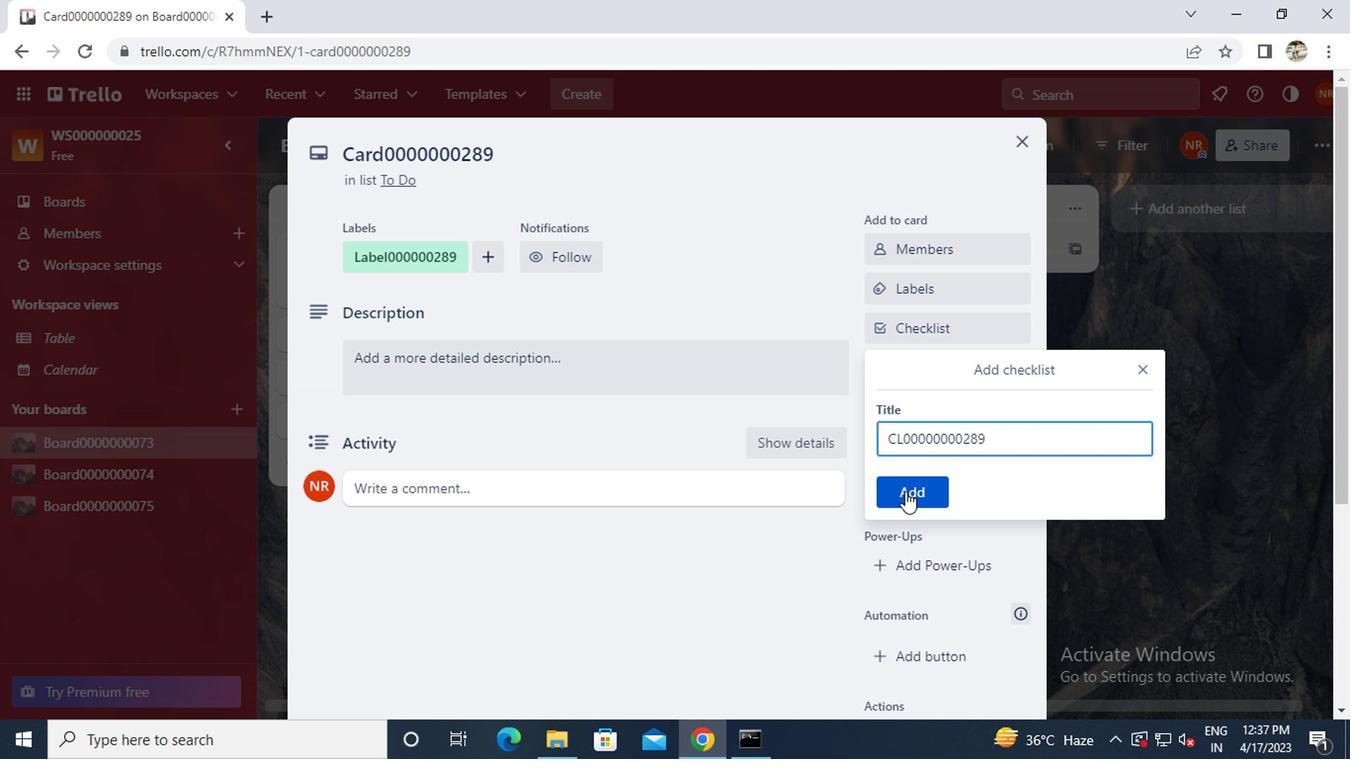 
Action: Mouse moved to (909, 364)
Screenshot: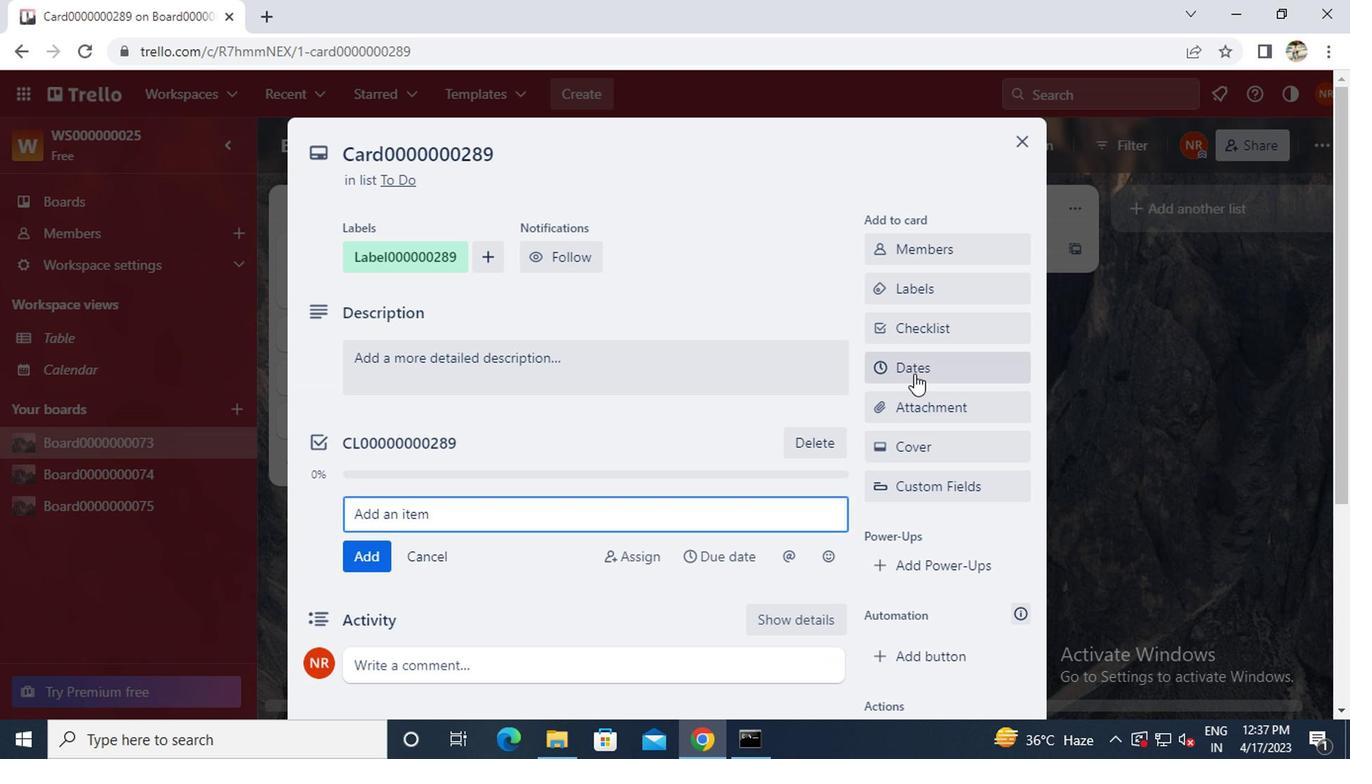 
Action: Mouse pressed left at (909, 364)
Screenshot: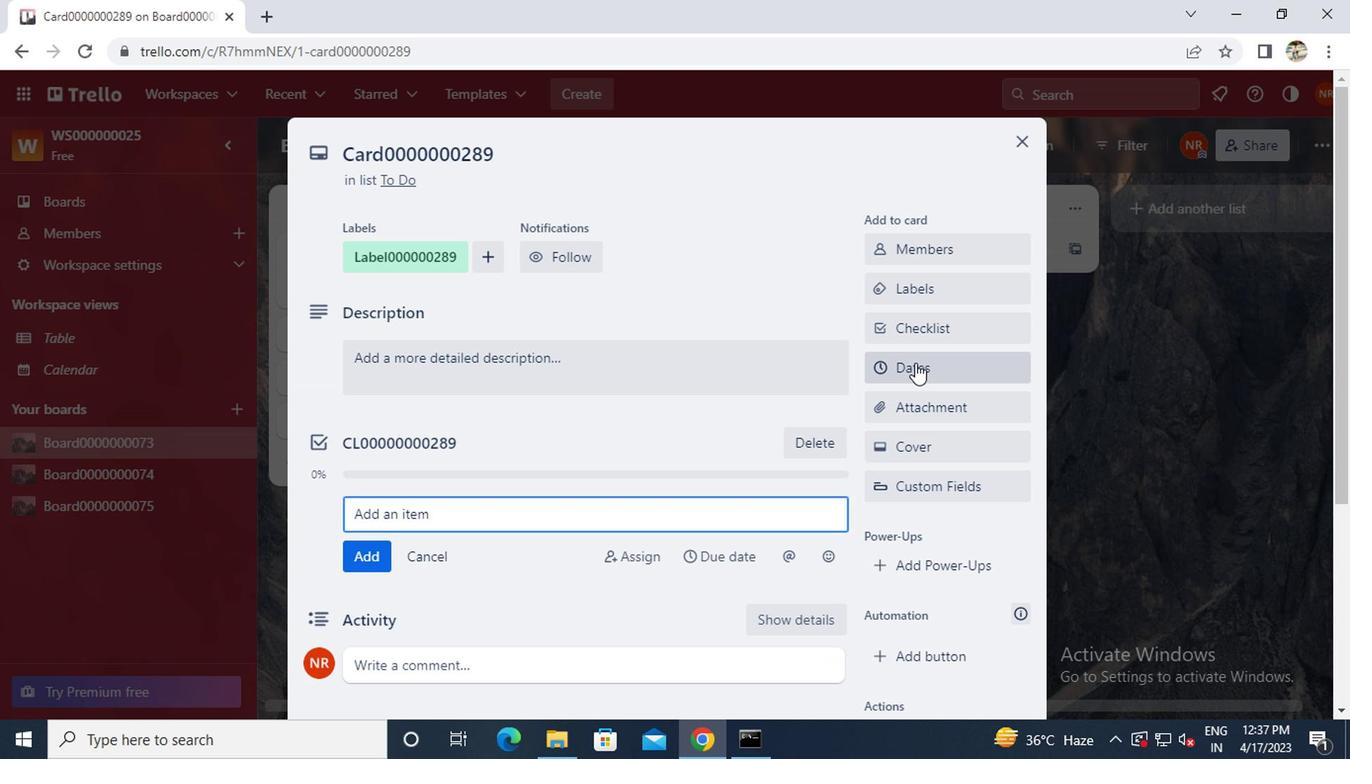 
Action: Mouse moved to (880, 498)
Screenshot: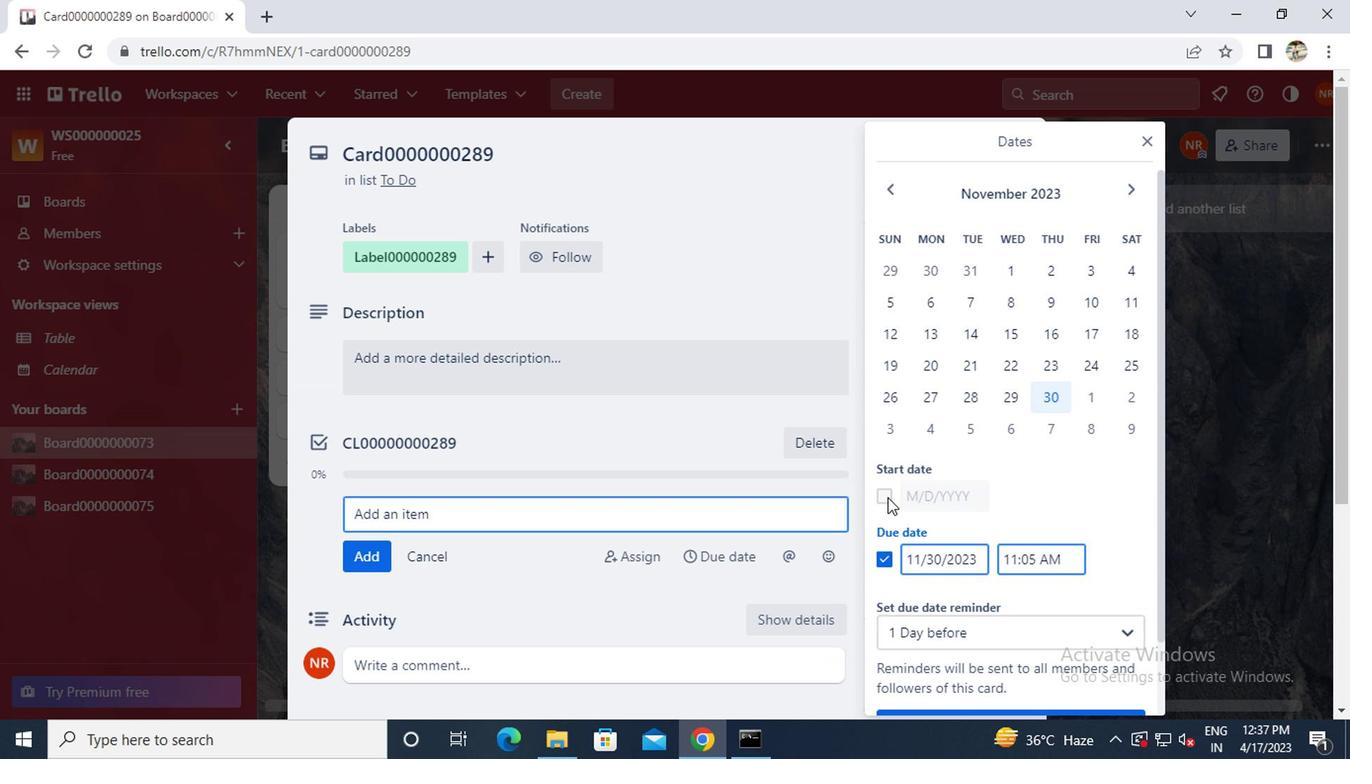 
Action: Mouse pressed left at (880, 498)
Screenshot: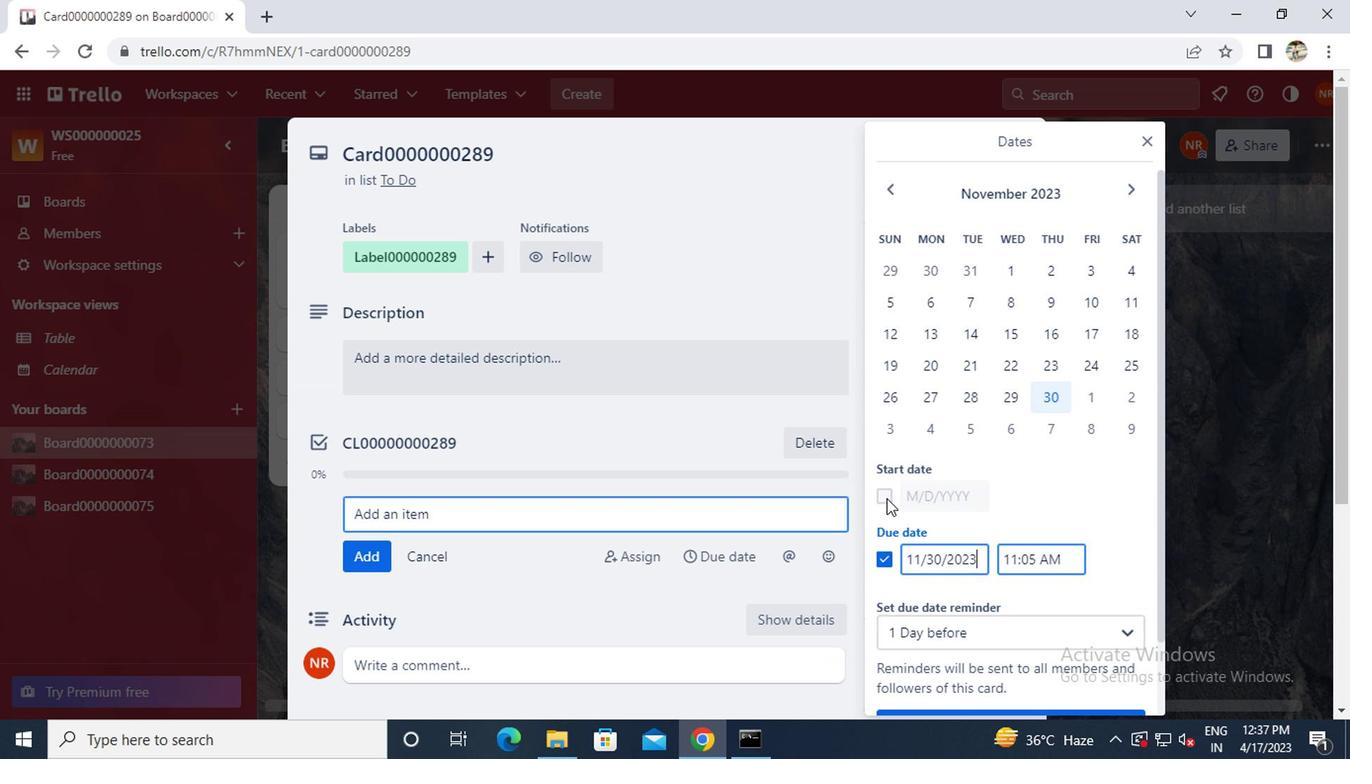 
Action: Mouse moved to (885, 188)
Screenshot: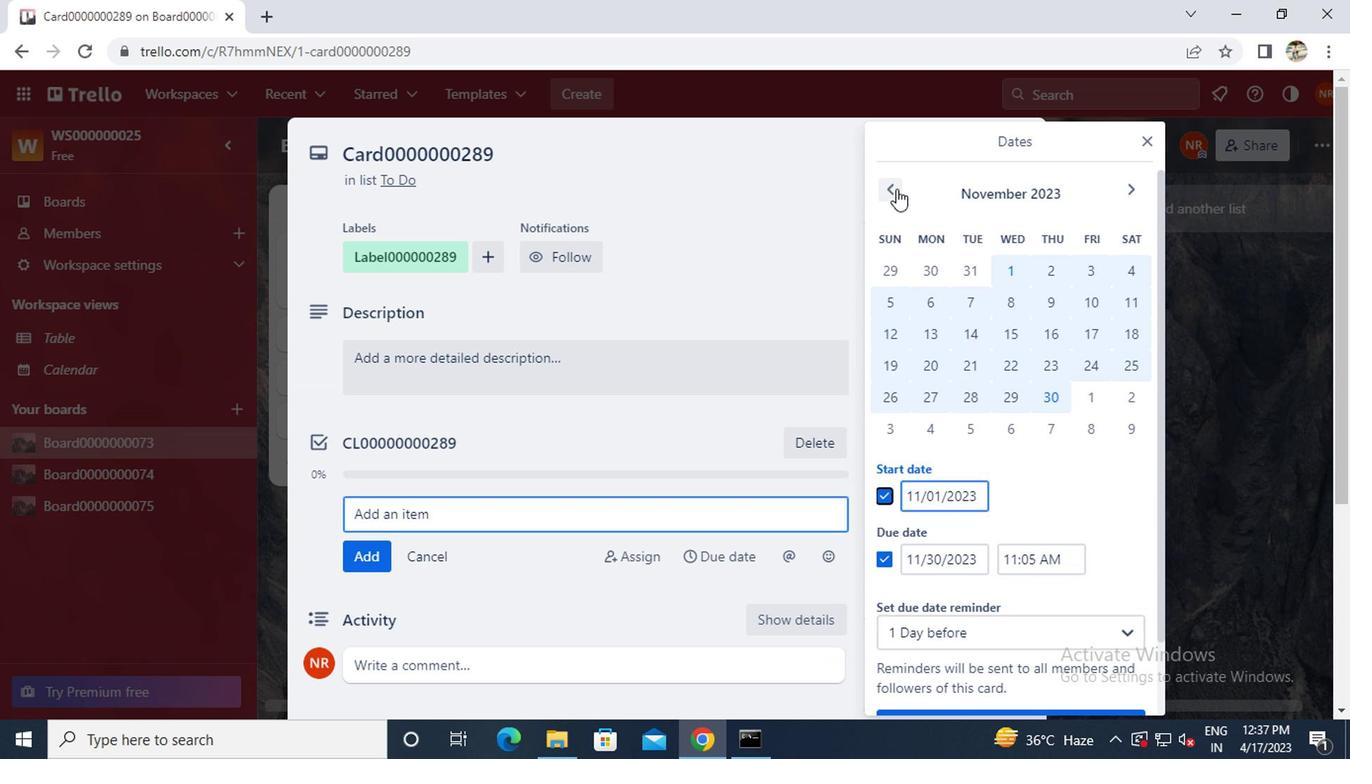 
Action: Mouse pressed left at (885, 188)
Screenshot: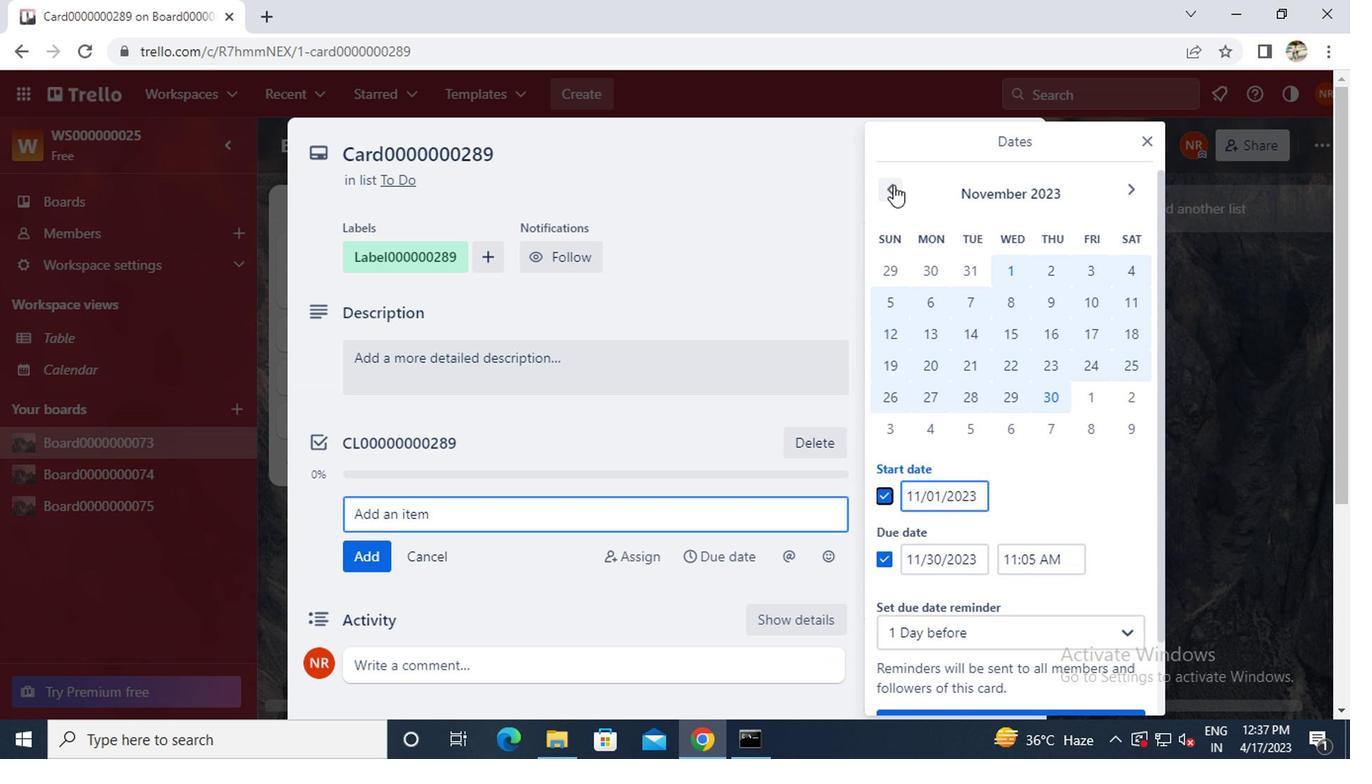 
Action: Mouse moved to (883, 188)
Screenshot: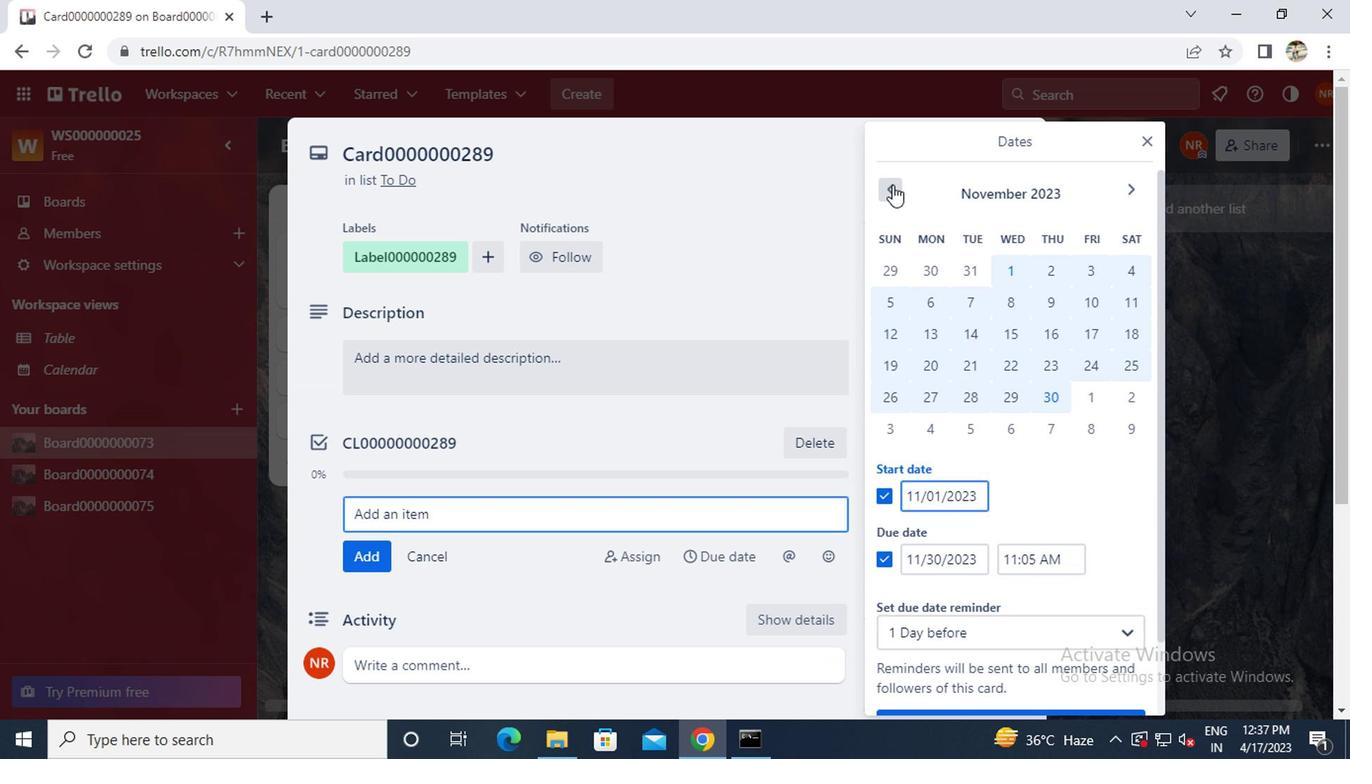 
Action: Mouse pressed left at (883, 188)
Screenshot: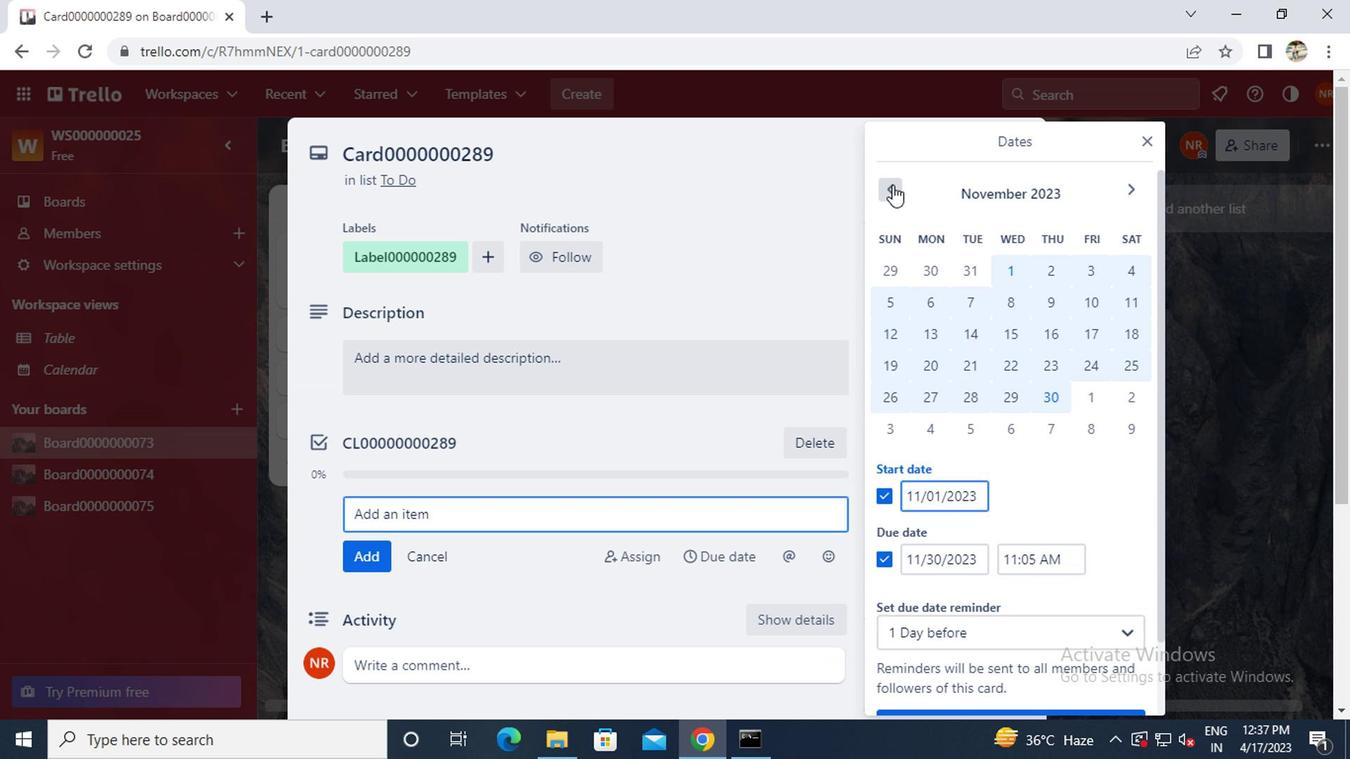 
Action: Mouse moved to (883, 188)
Screenshot: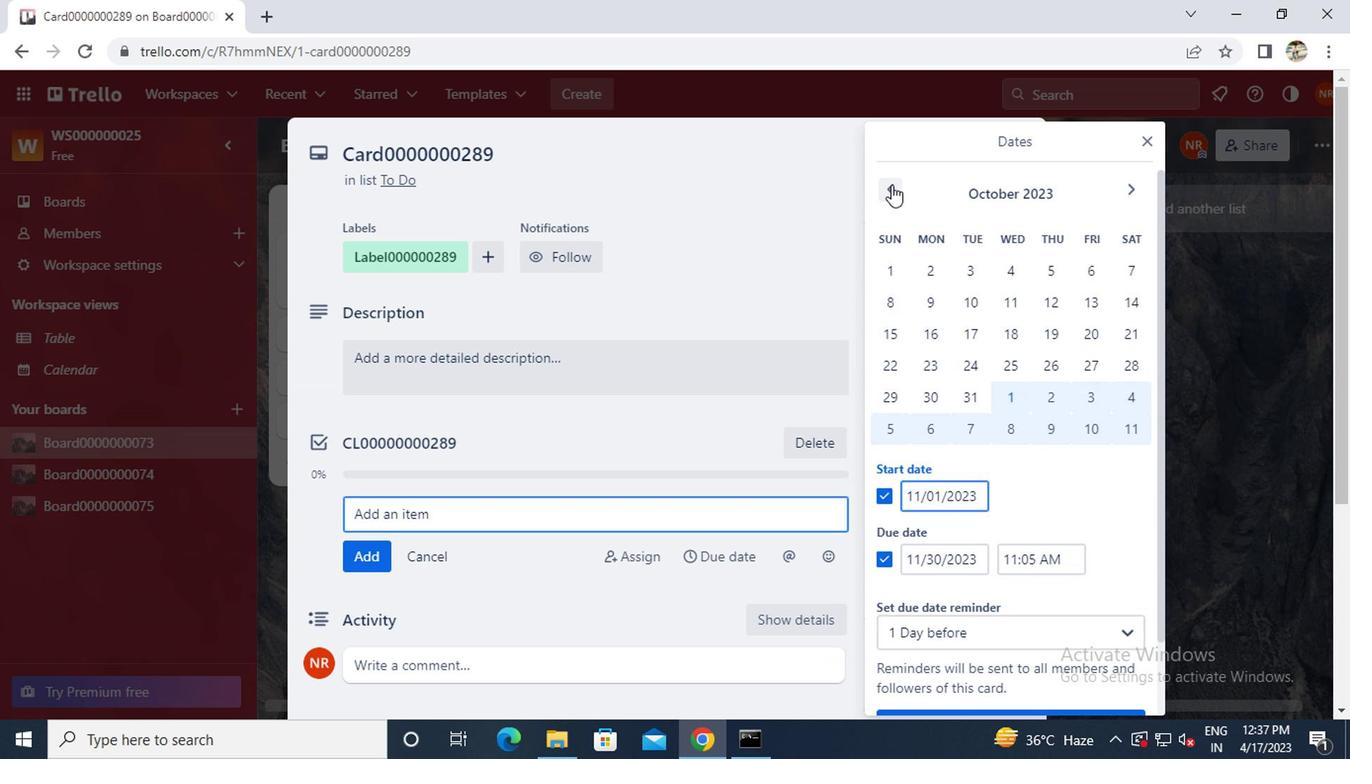 
Action: Mouse pressed left at (883, 188)
Screenshot: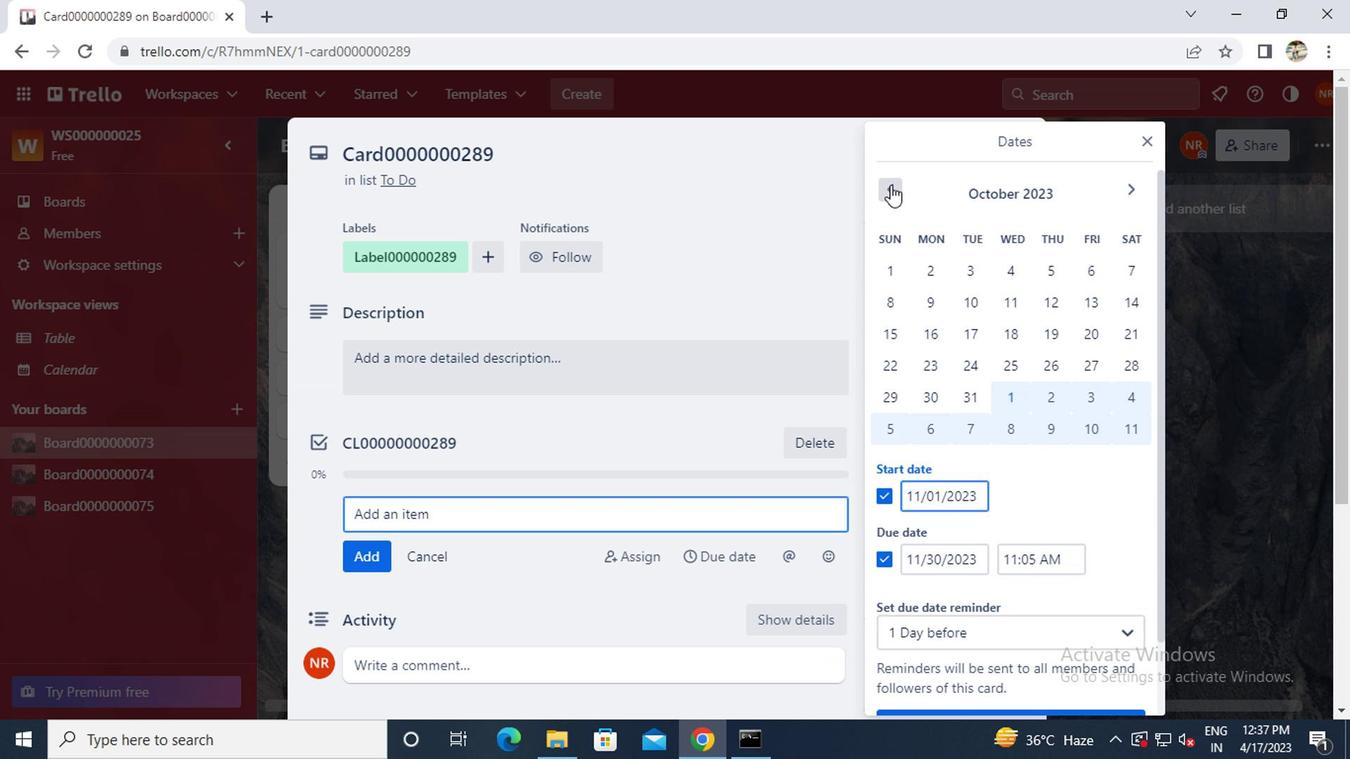 
Action: Mouse pressed left at (883, 188)
Screenshot: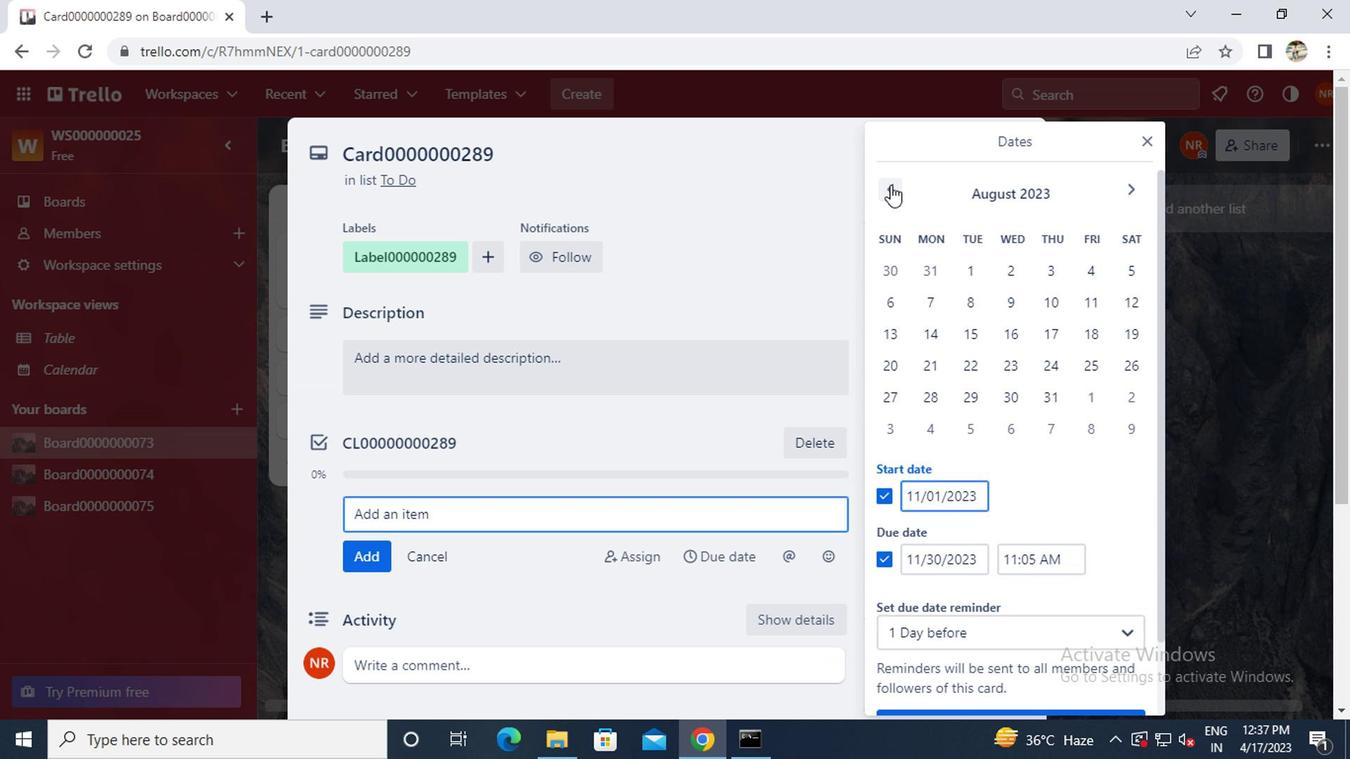 
Action: Mouse pressed left at (883, 188)
Screenshot: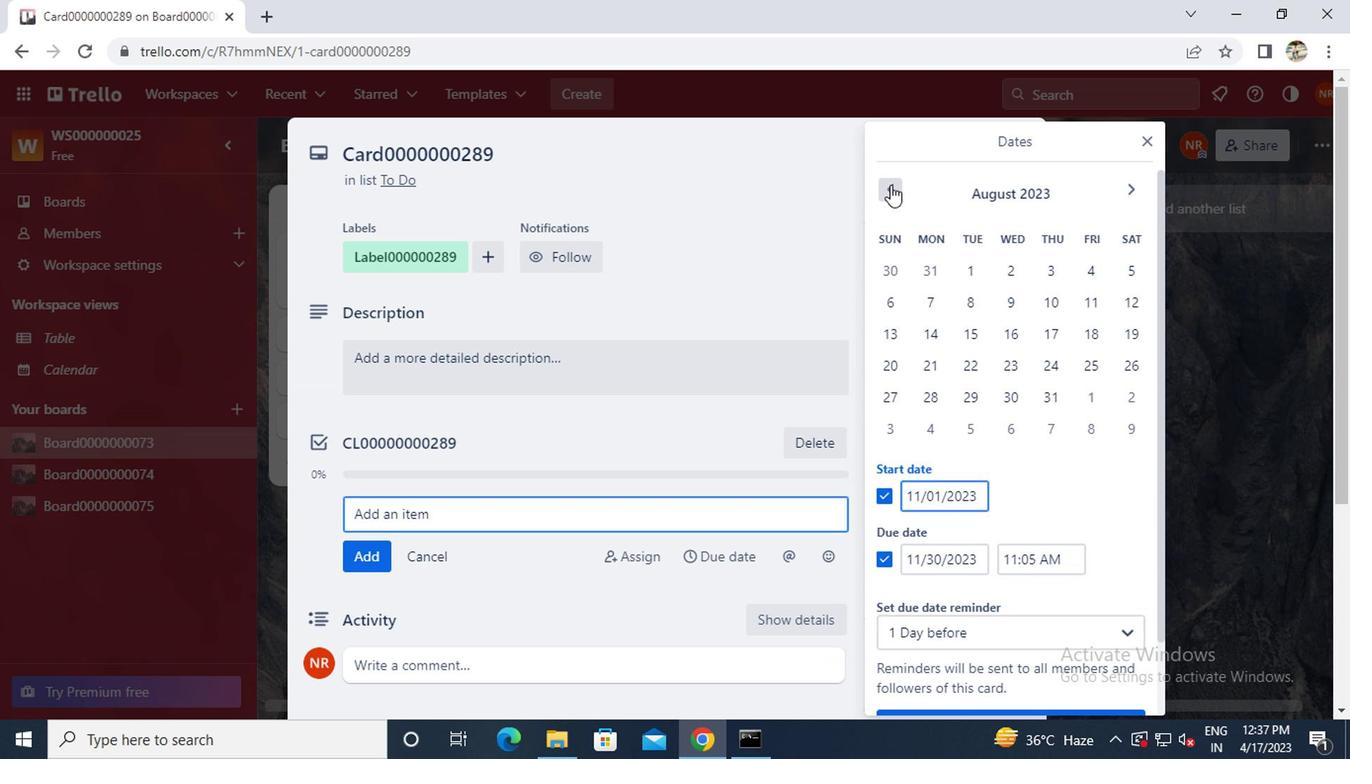 
Action: Mouse pressed left at (883, 188)
Screenshot: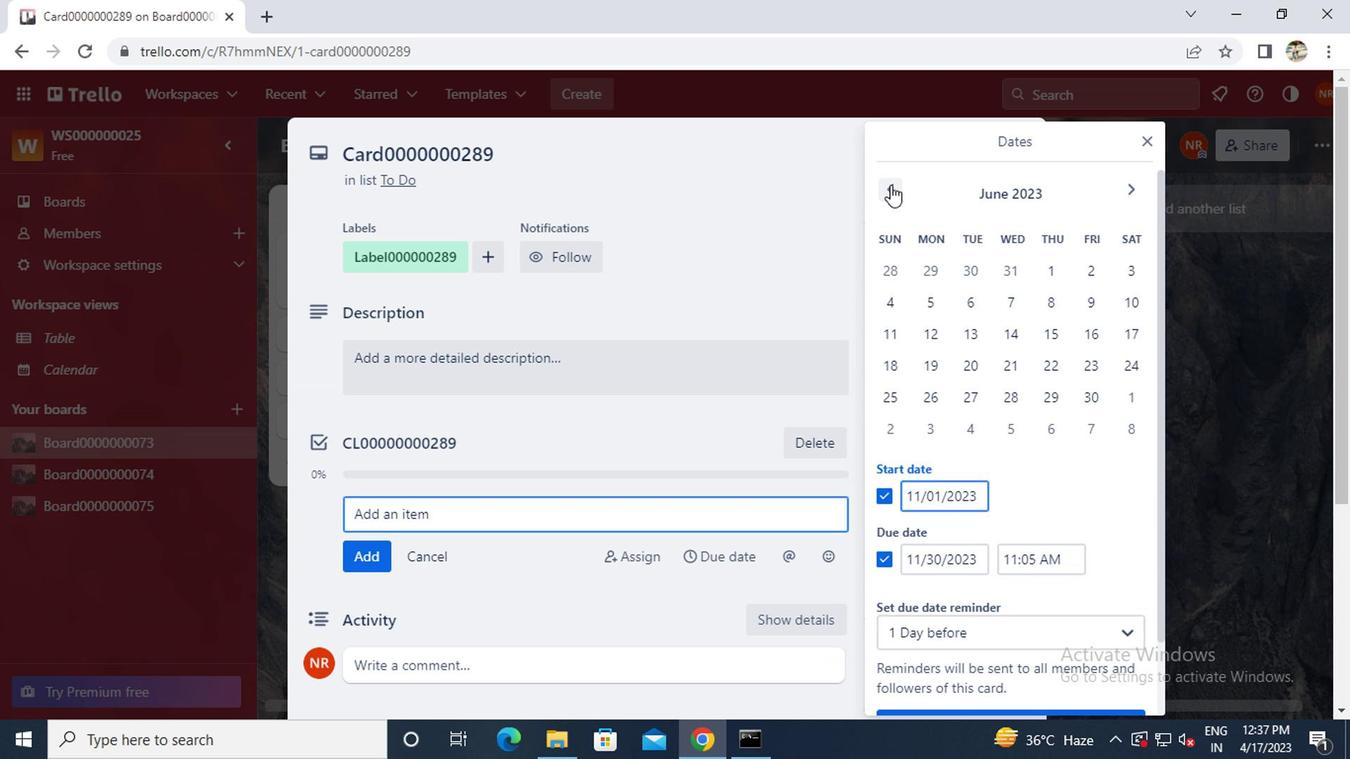 
Action: Mouse pressed left at (883, 188)
Screenshot: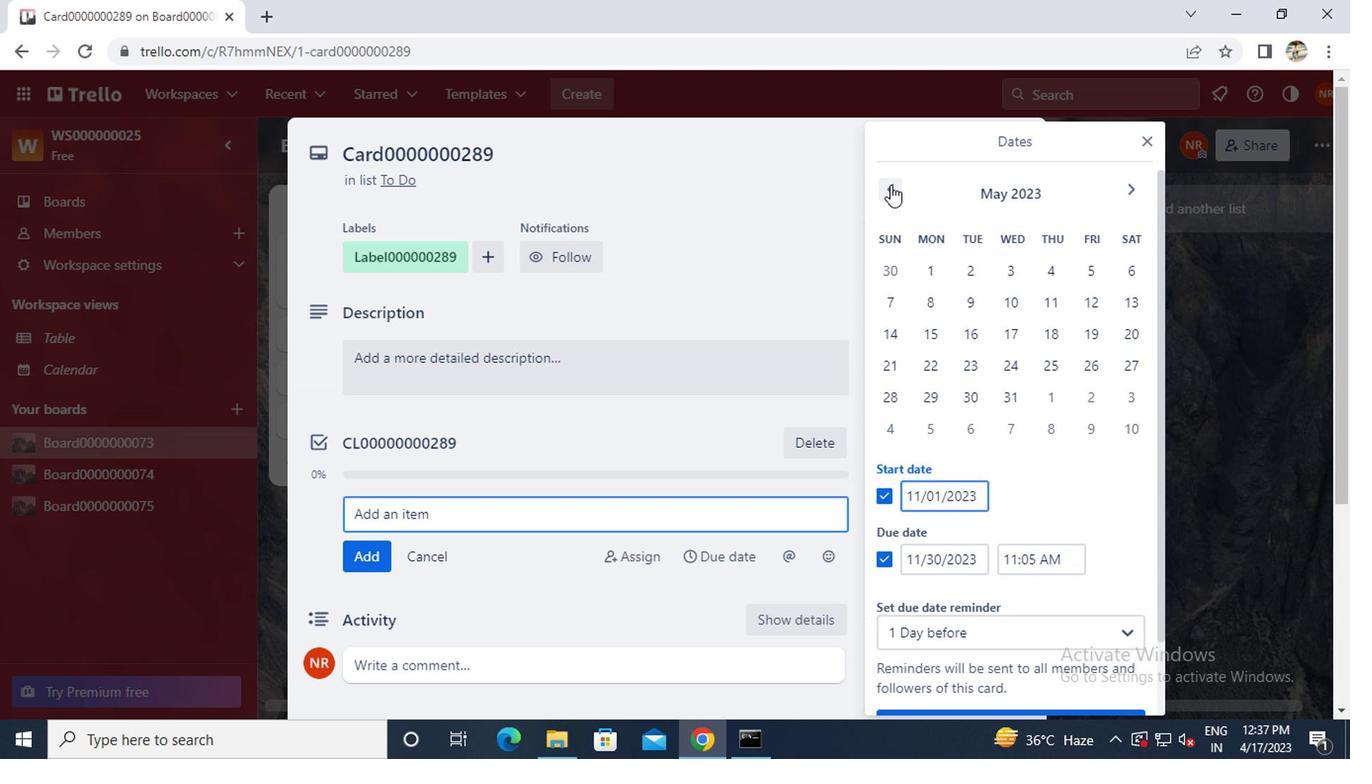 
Action: Mouse moved to (1124, 304)
Screenshot: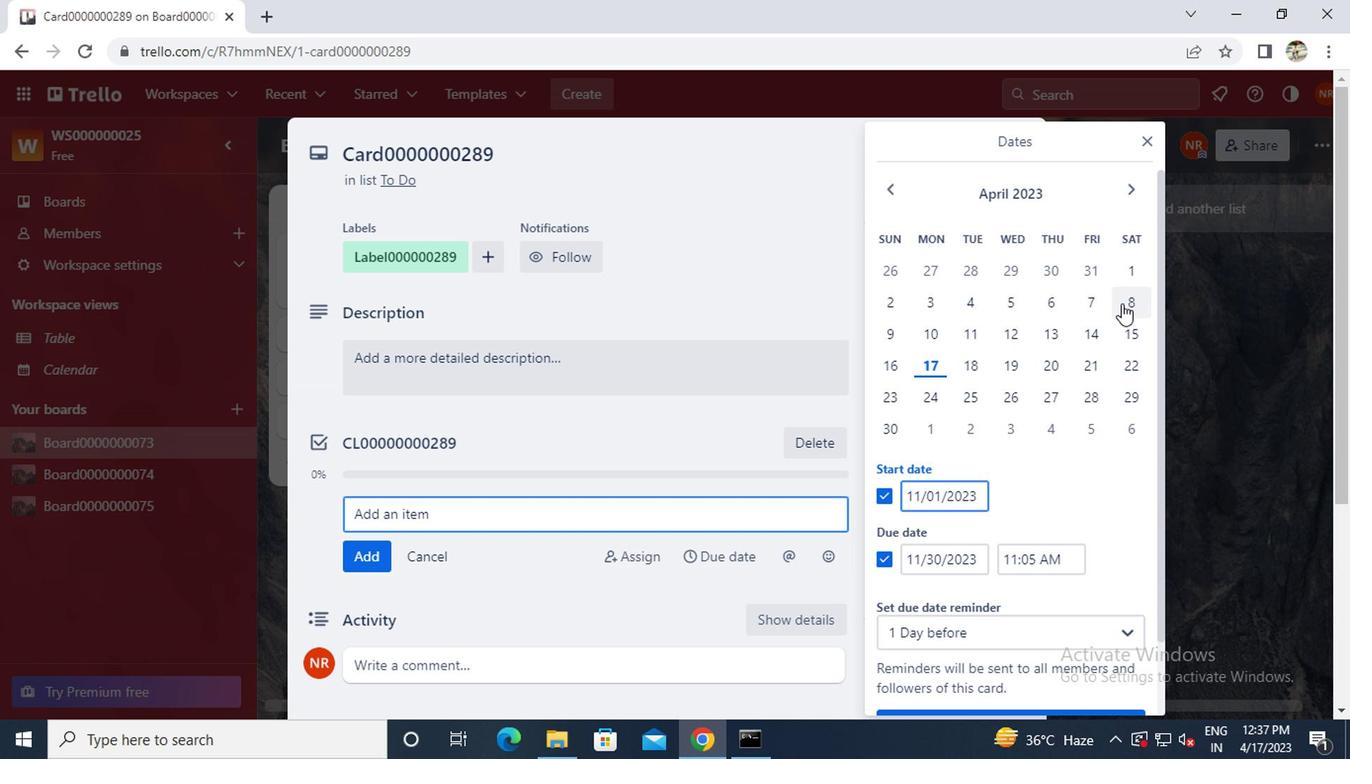 
Action: Mouse pressed left at (1124, 304)
Screenshot: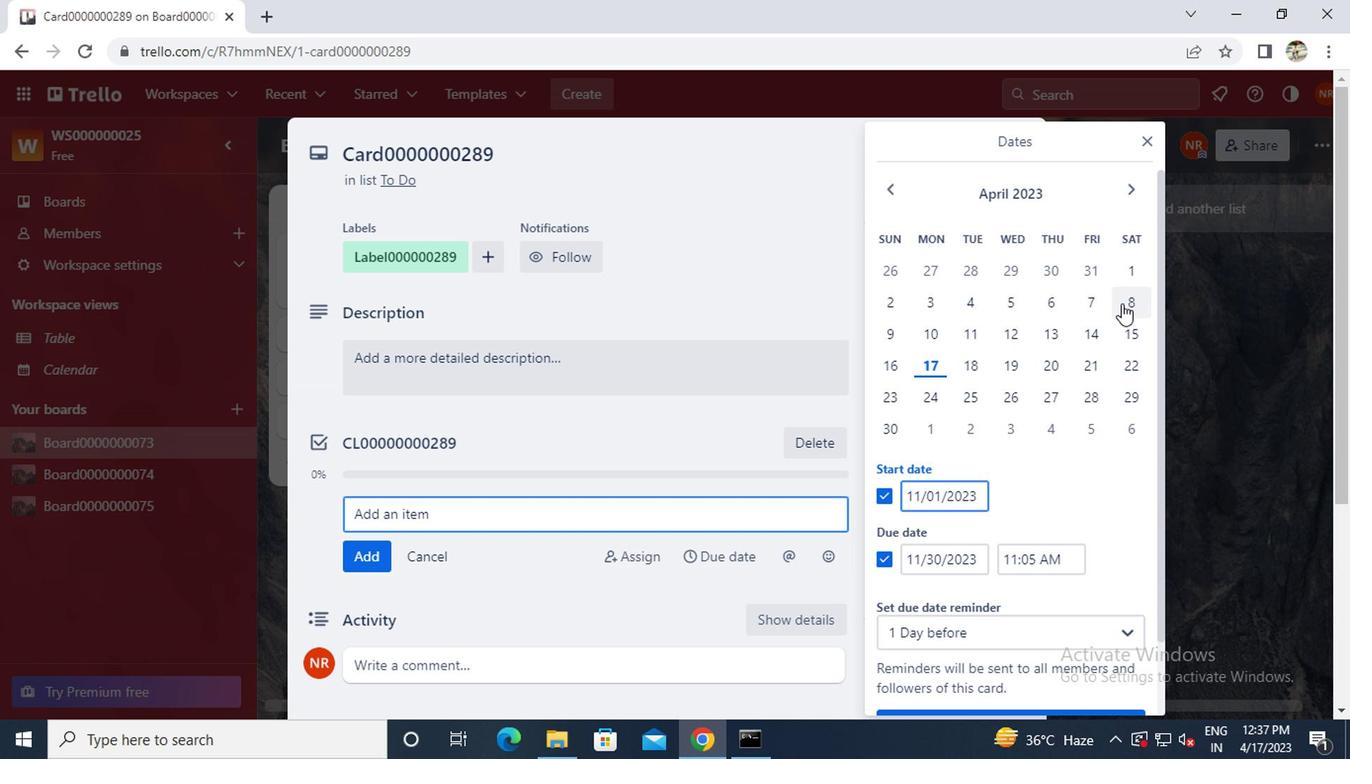 
Action: Mouse moved to (883, 433)
Screenshot: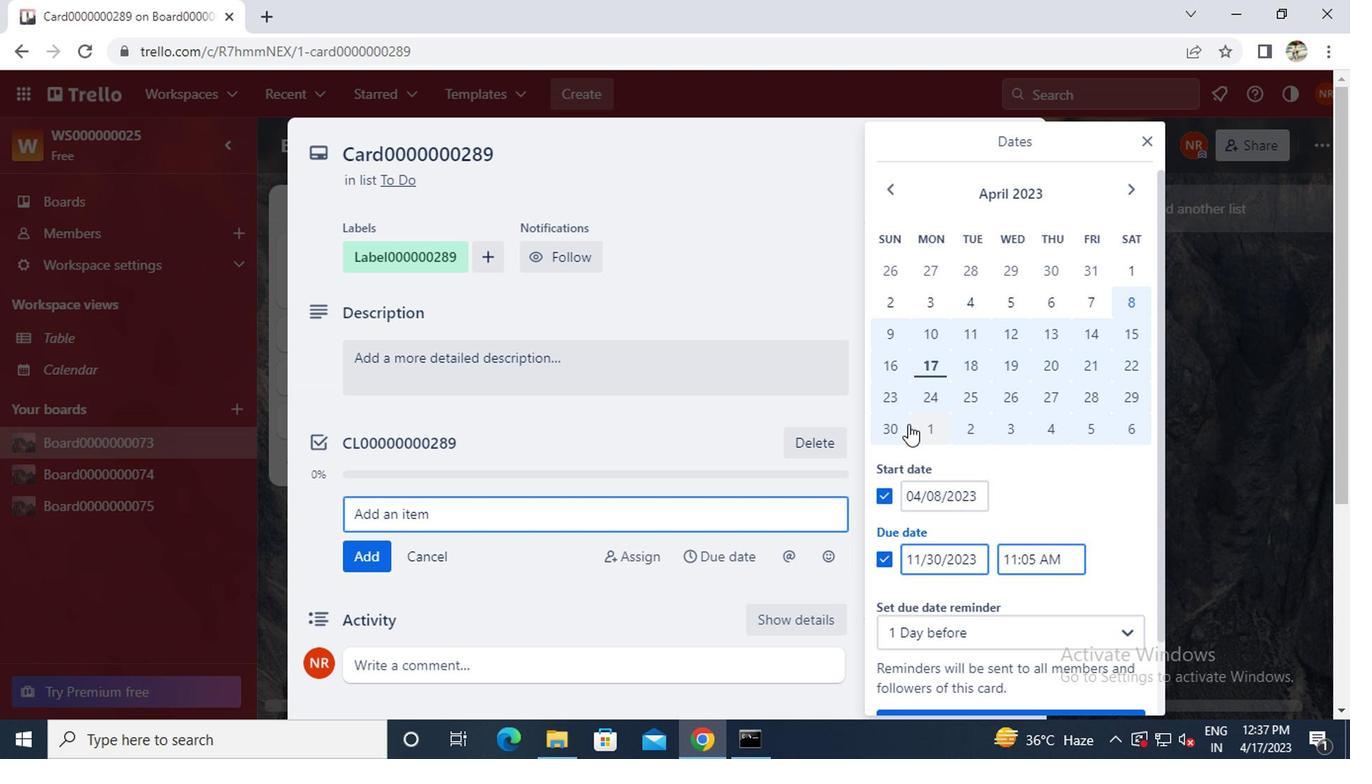 
Action: Mouse pressed left at (883, 433)
Screenshot: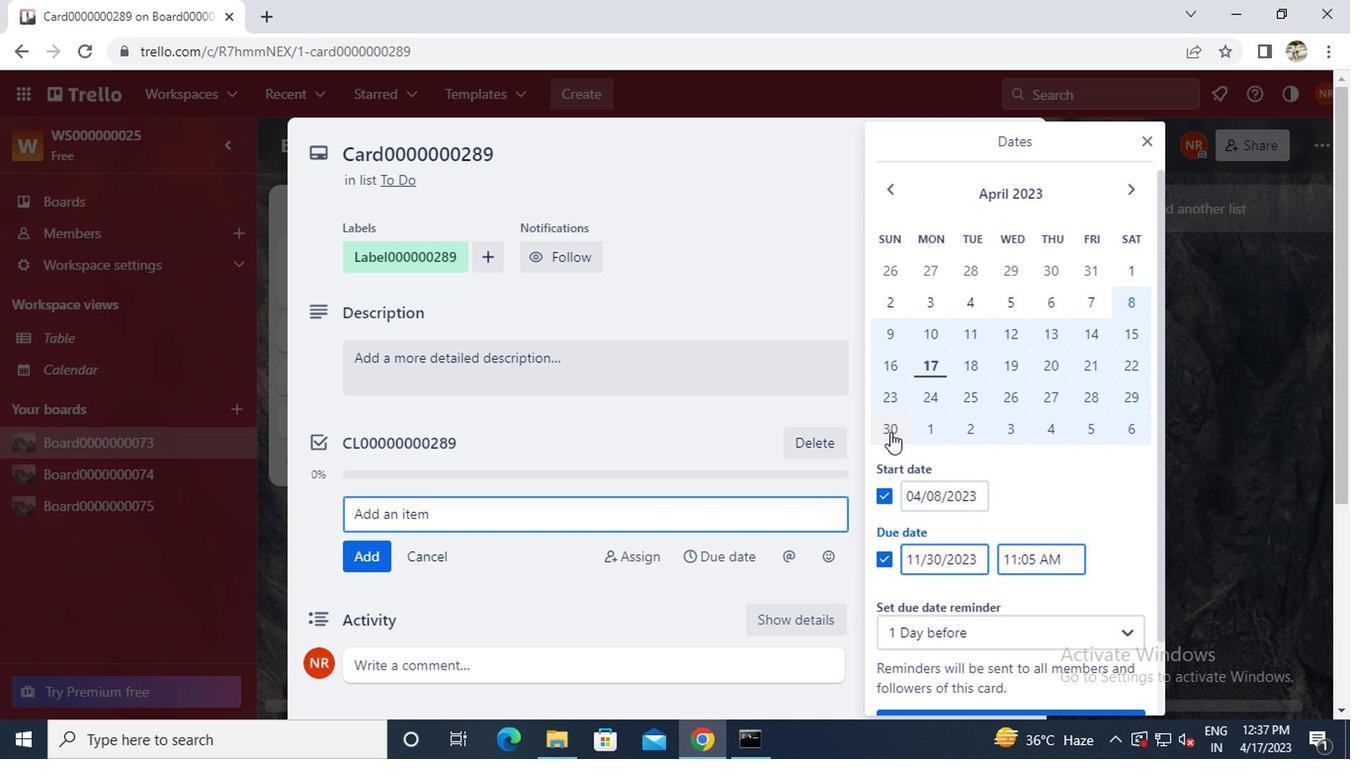 
Action: Mouse moved to (928, 512)
Screenshot: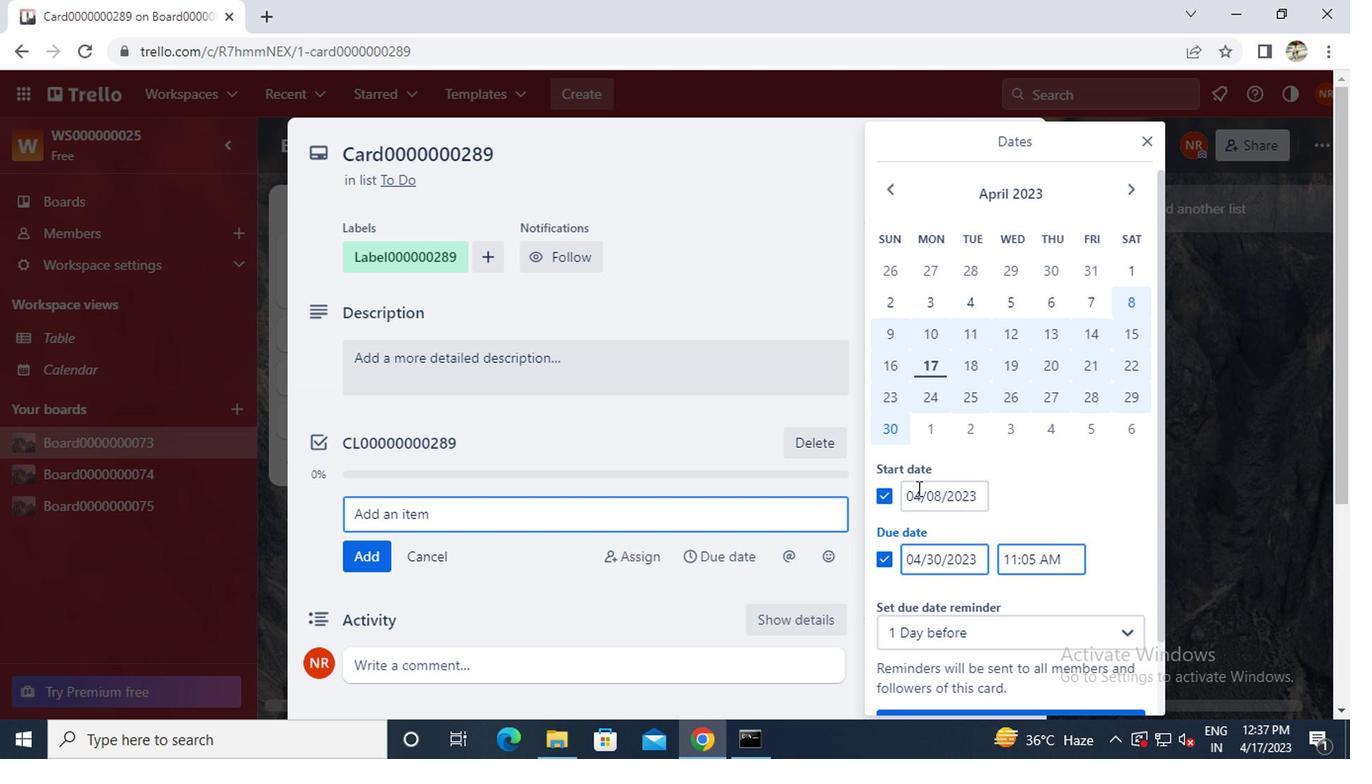
Action: Mouse scrolled (928, 510) with delta (0, -1)
Screenshot: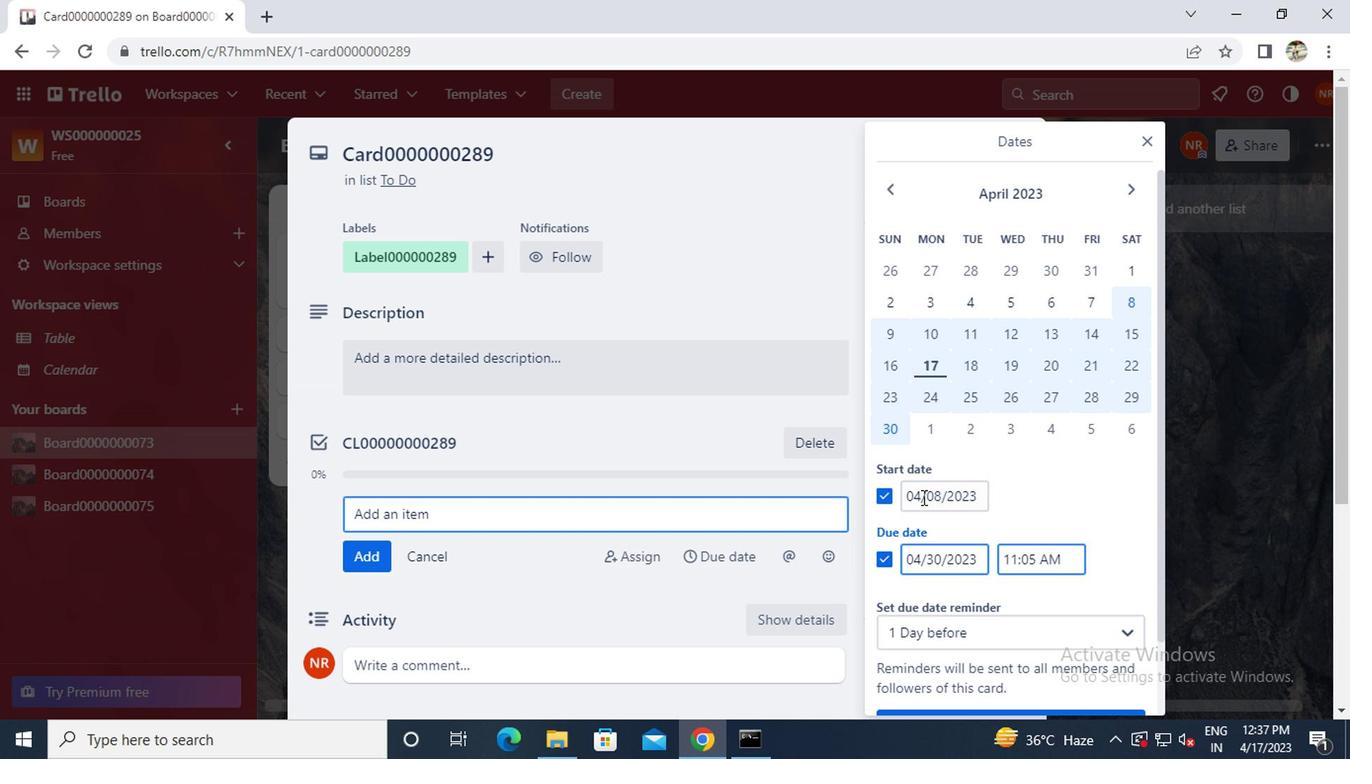 
Action: Mouse moved to (928, 513)
Screenshot: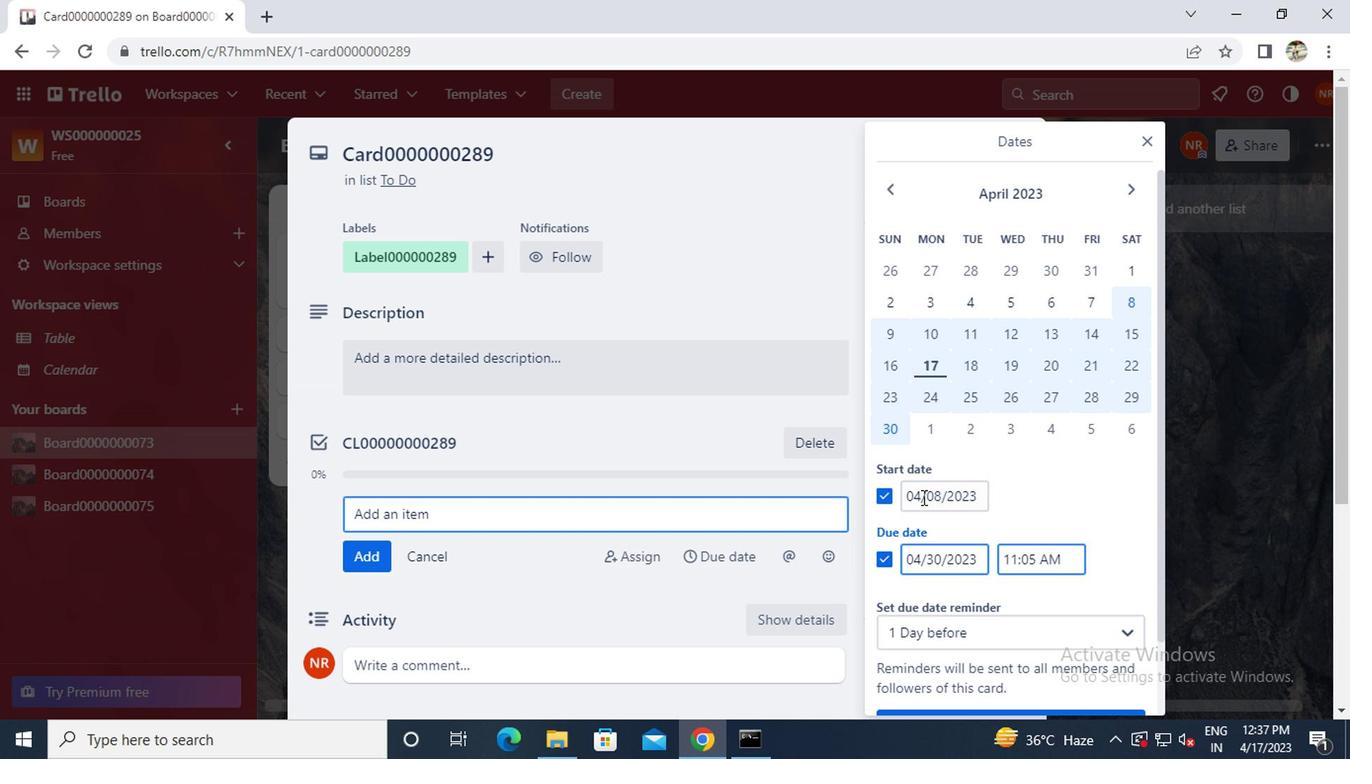 
Action: Mouse scrolled (928, 512) with delta (0, 0)
Screenshot: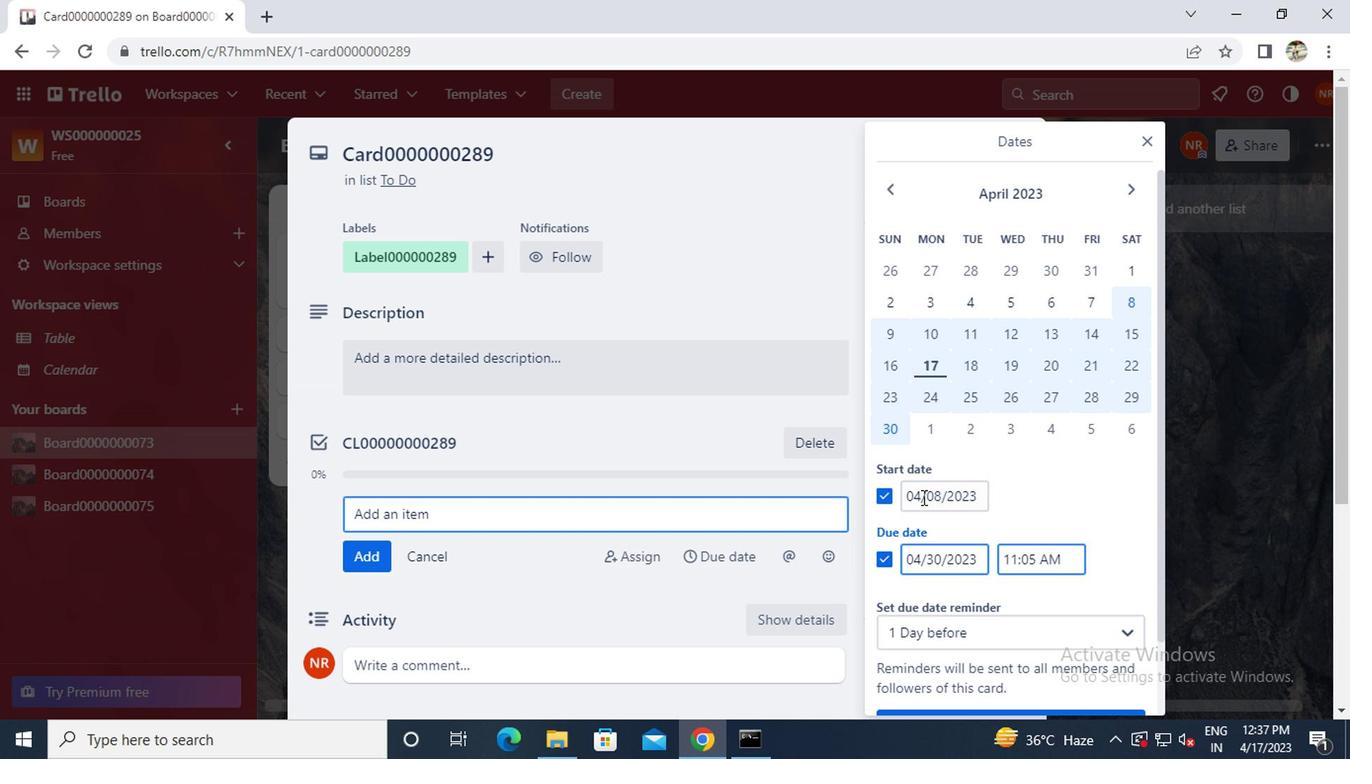 
Action: Mouse moved to (928, 513)
Screenshot: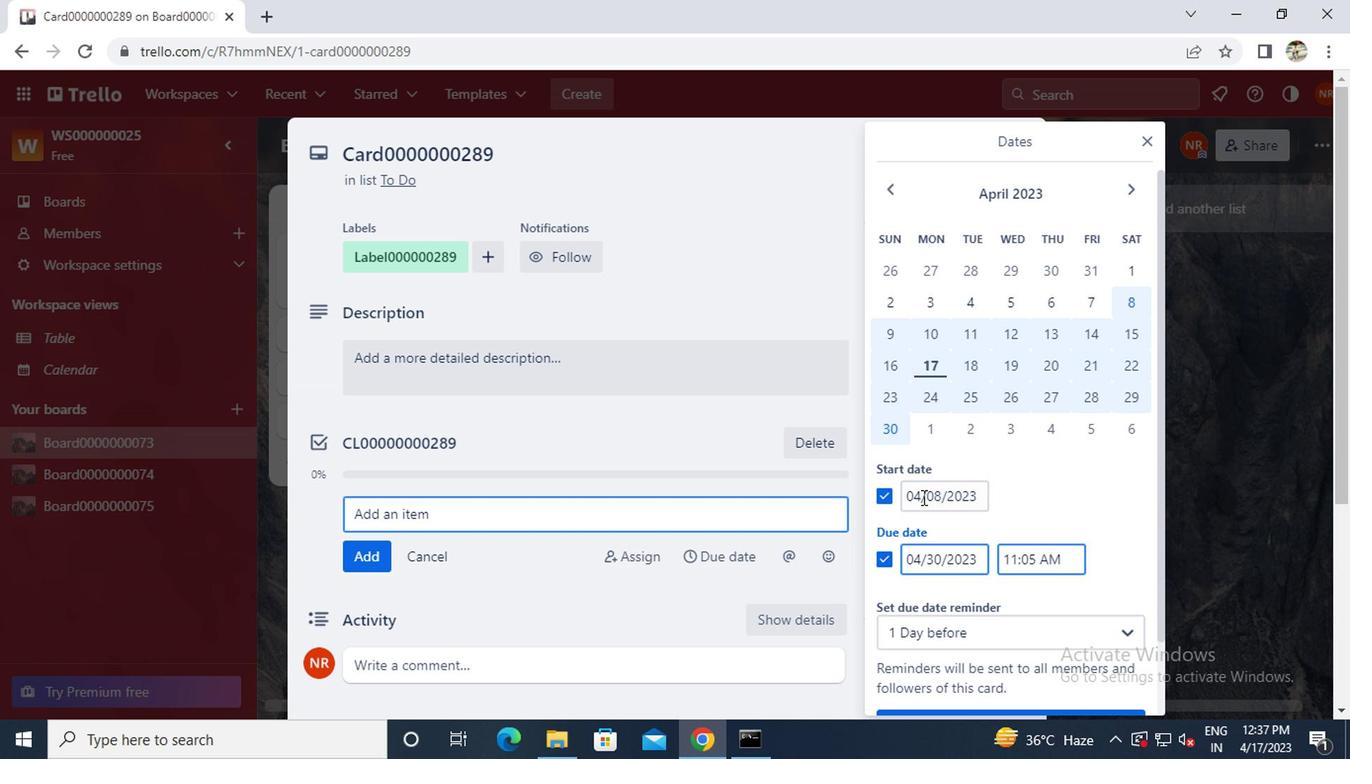 
Action: Mouse scrolled (928, 512) with delta (0, 0)
Screenshot: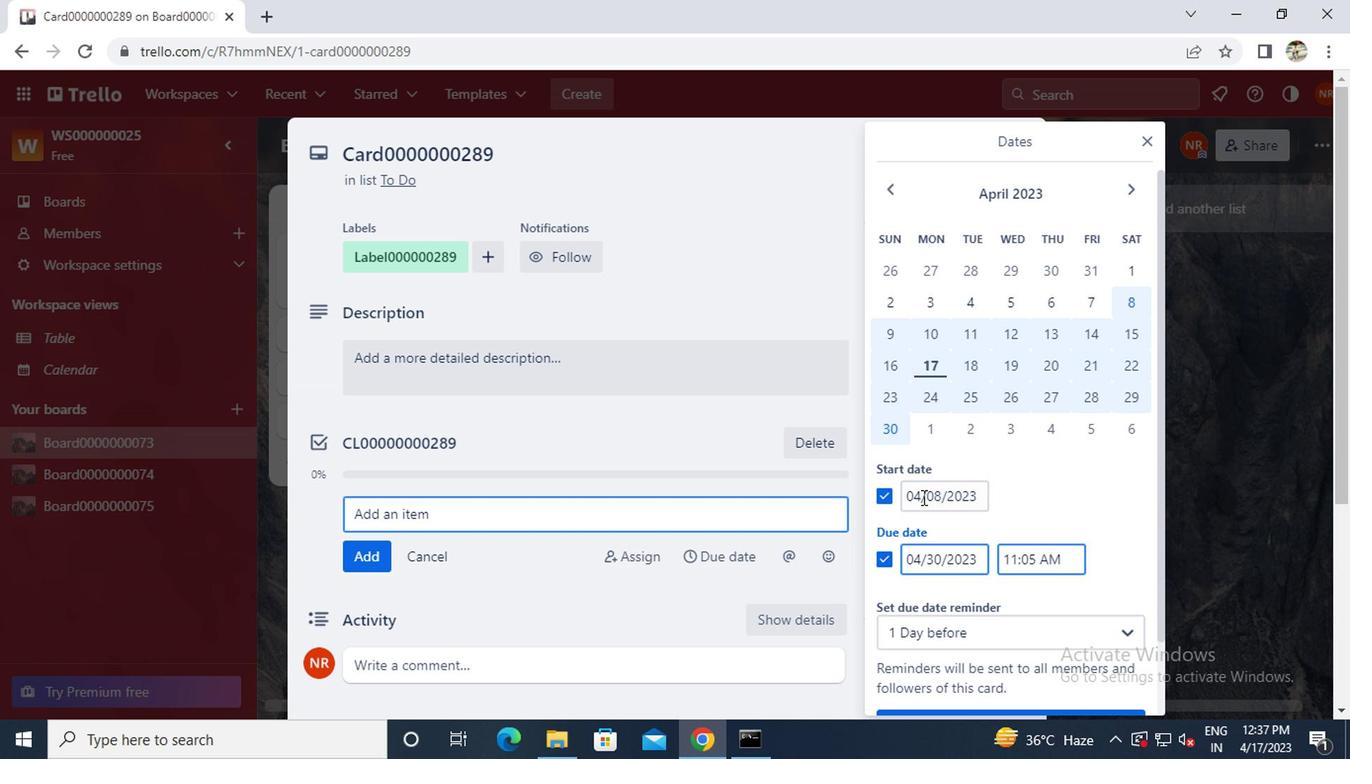 
Action: Mouse moved to (928, 515)
Screenshot: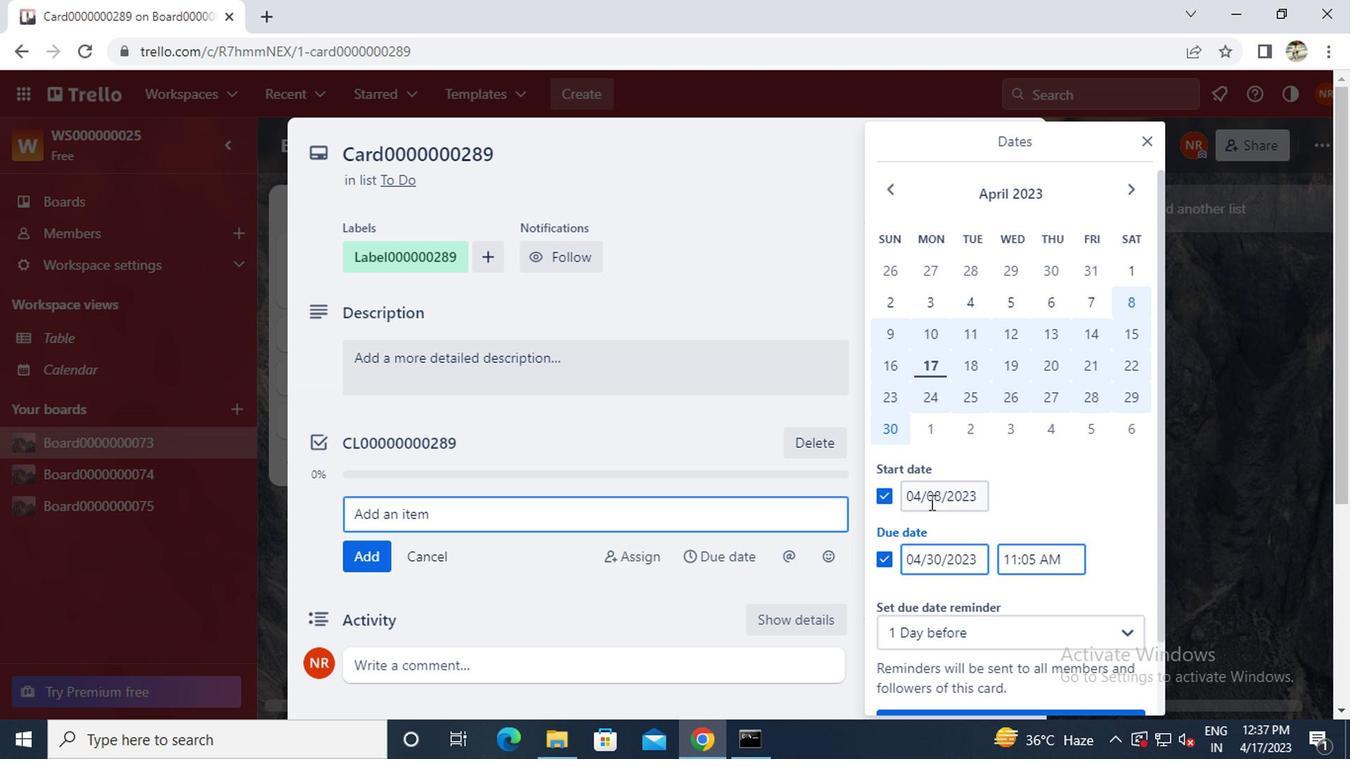 
Action: Mouse scrolled (928, 513) with delta (0, -1)
Screenshot: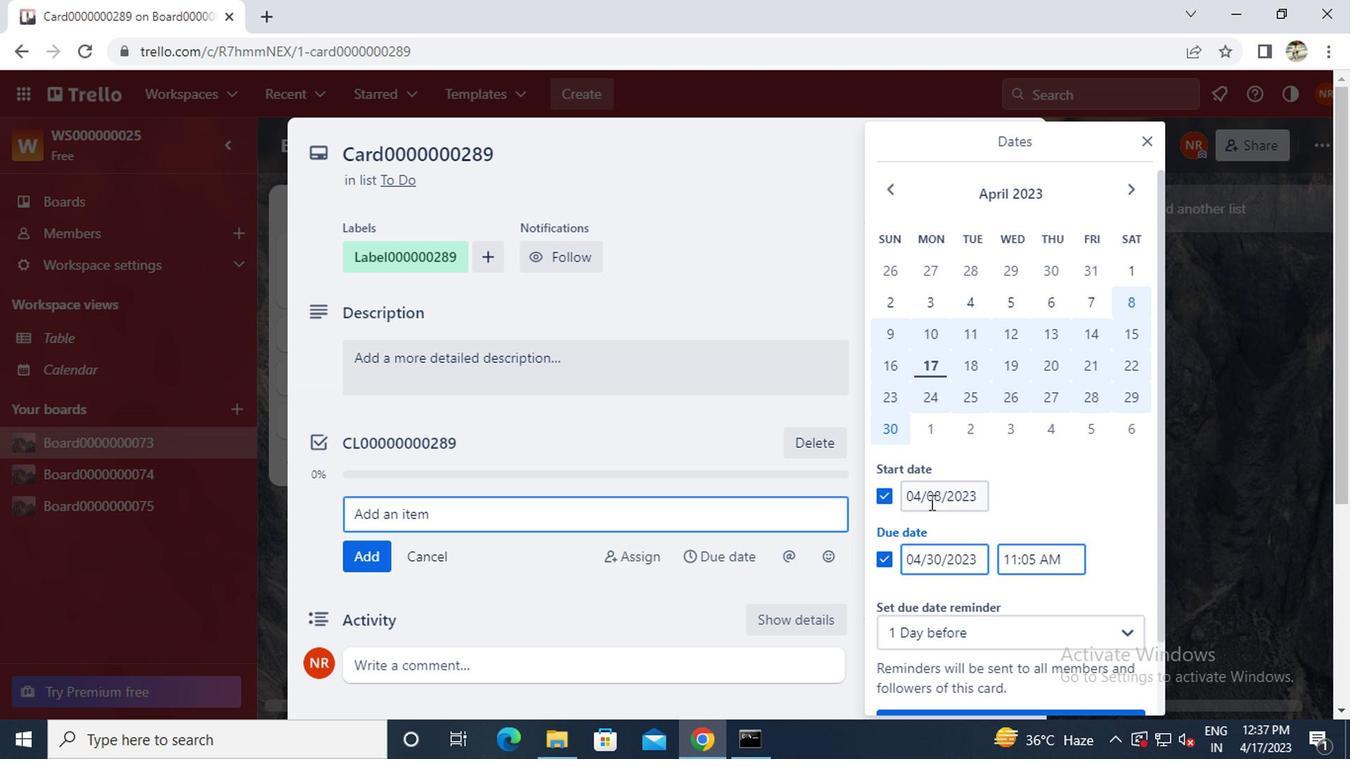 
Action: Mouse scrolled (928, 513) with delta (0, -1)
Screenshot: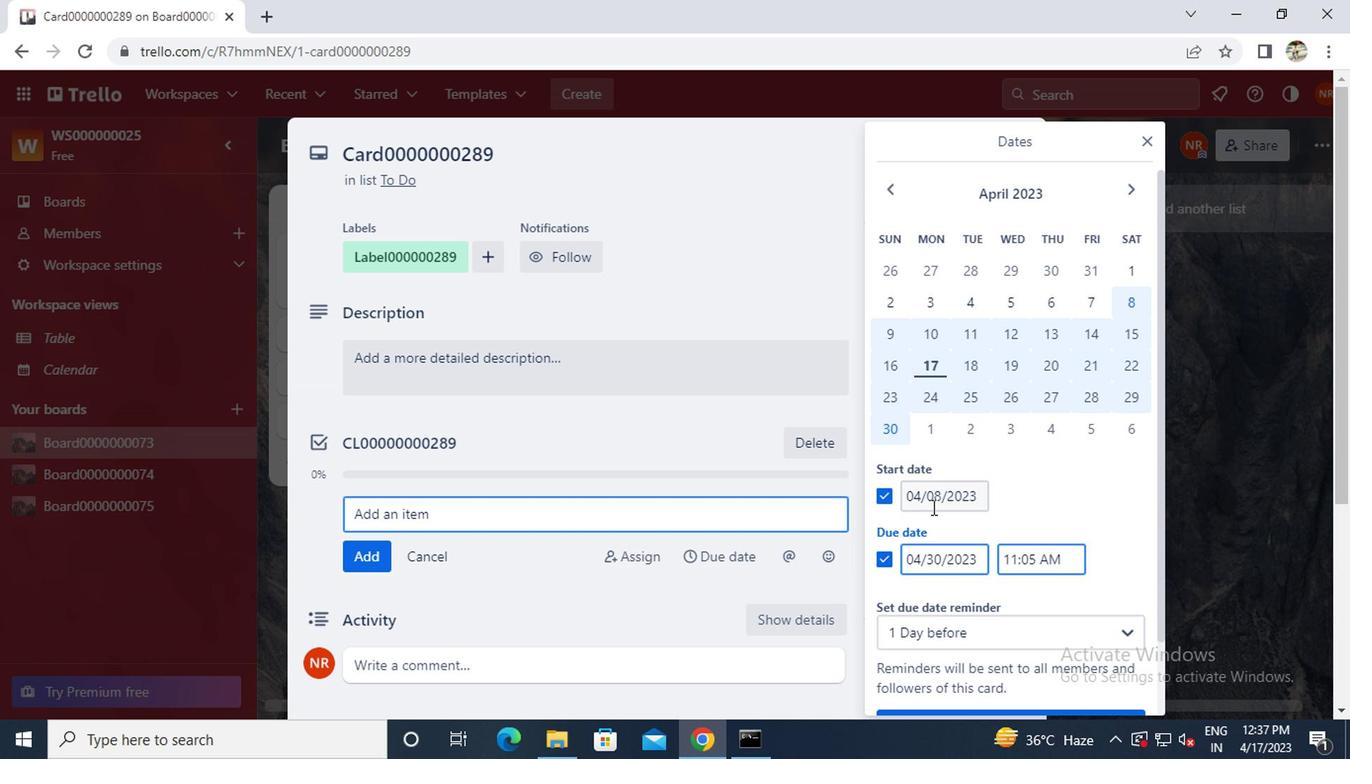 
Action: Mouse moved to (942, 646)
Screenshot: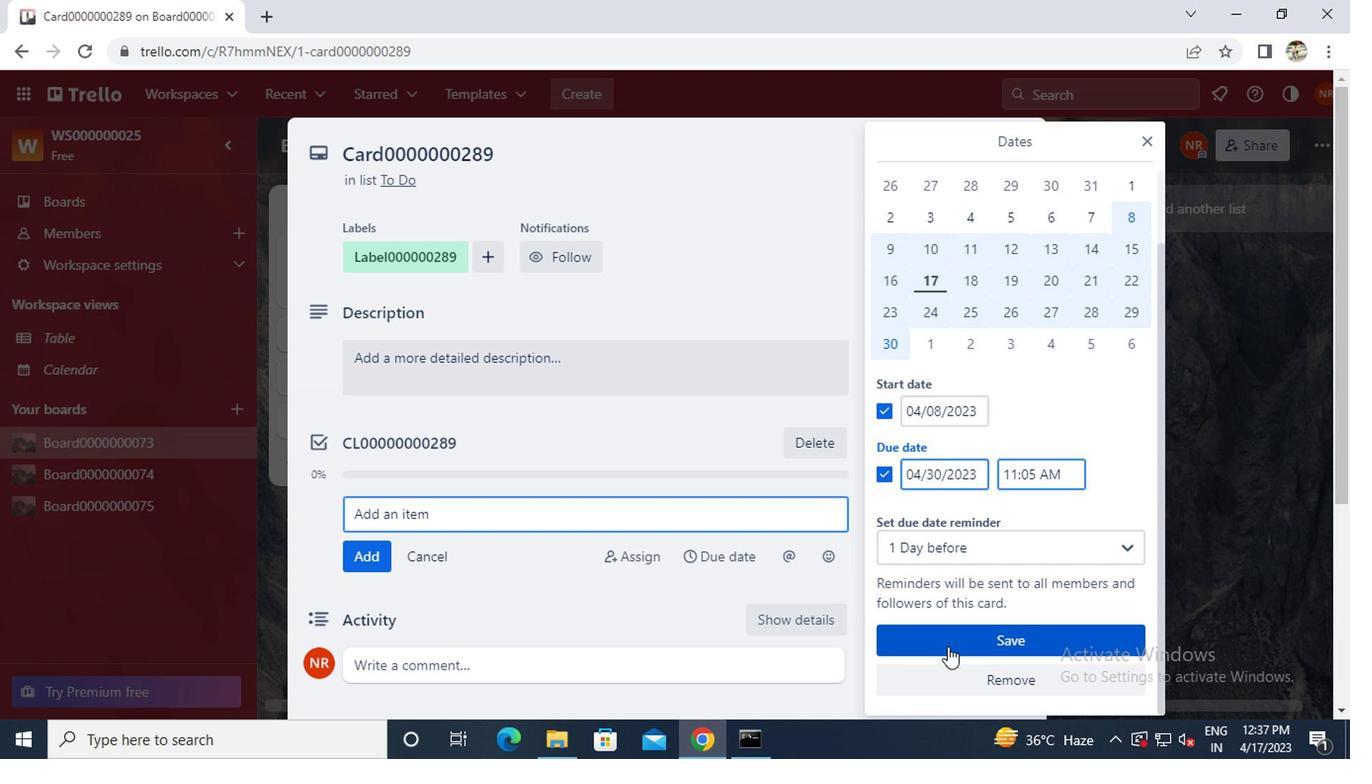 
Action: Mouse pressed left at (942, 646)
Screenshot: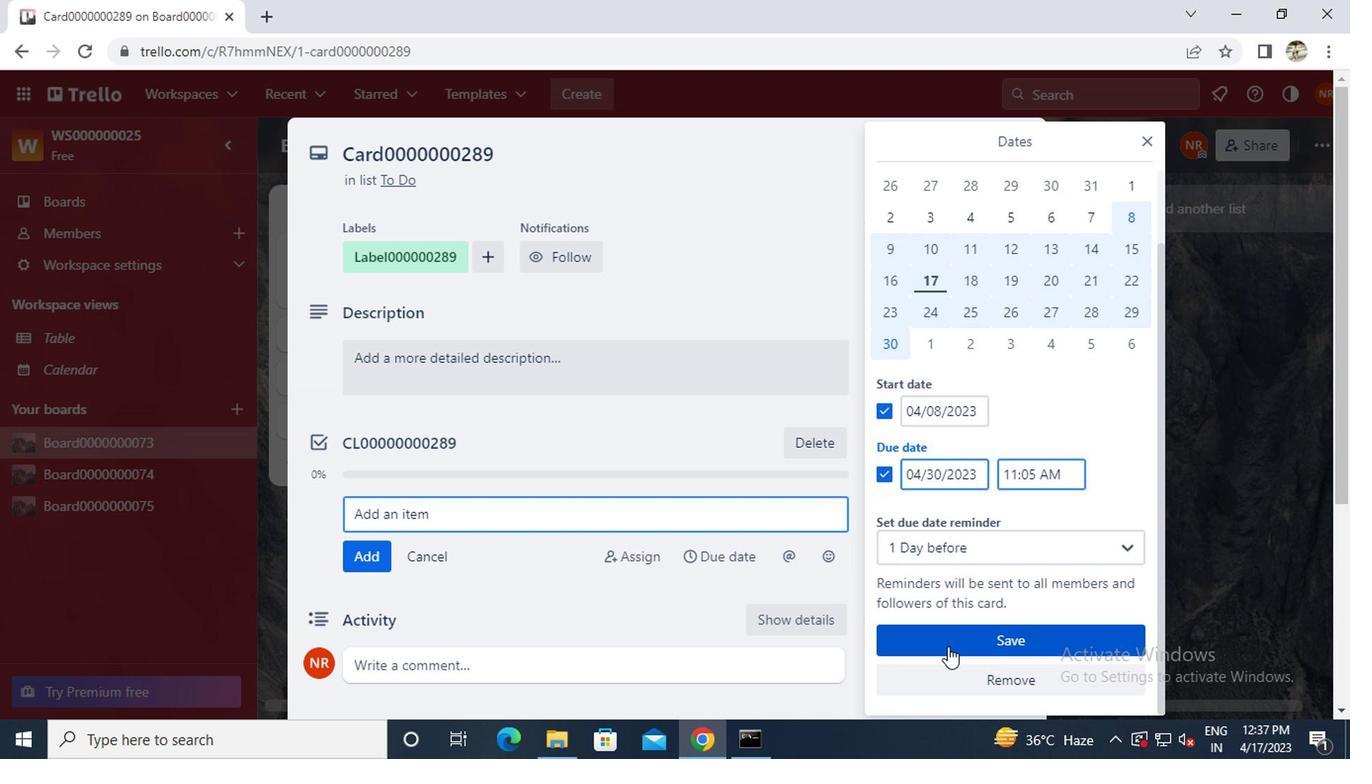 
Action: Mouse moved to (791, 619)
Screenshot: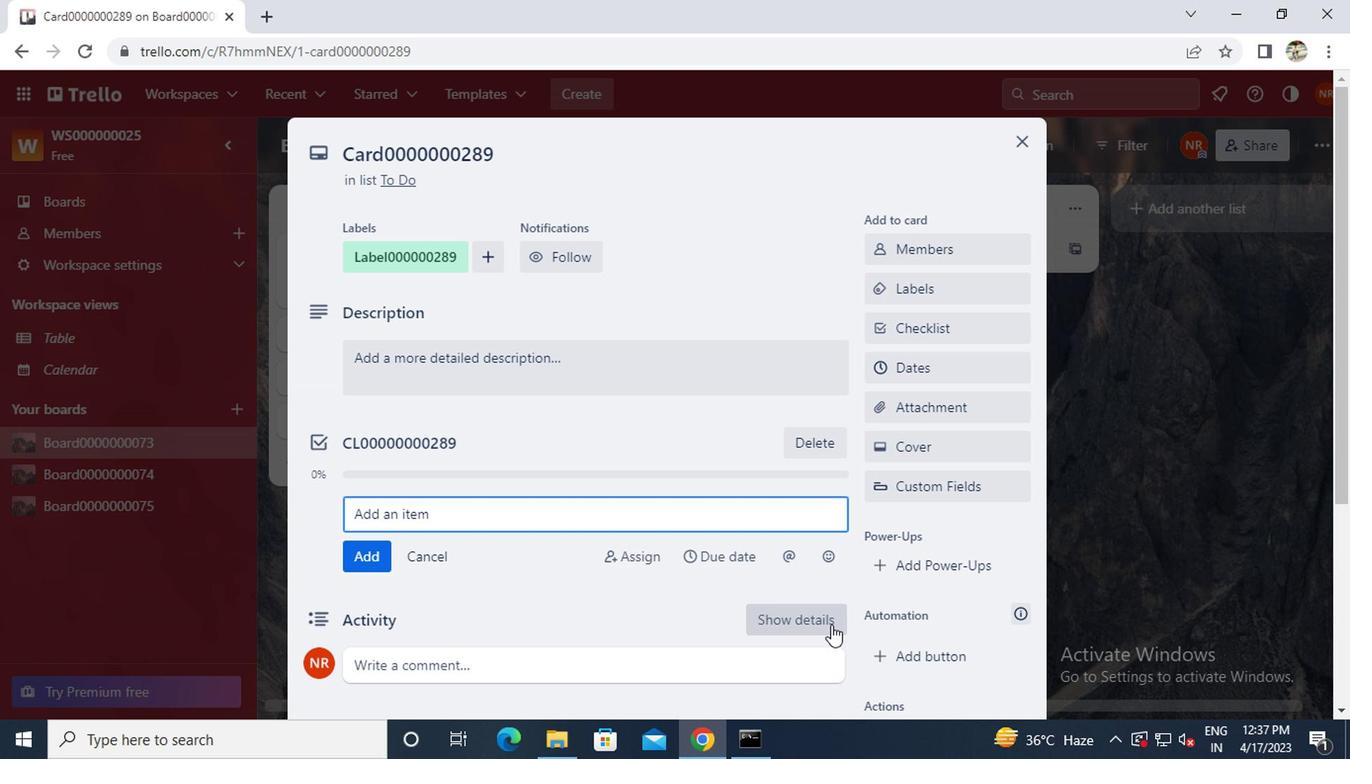 
